 Task: For heading Arial black with underline.  font size for heading18,  'Change the font style of data to'Calibri.  and font size to 9,  Change the alignment of both headline & data to Align center.  In the sheet  analysisSalesByCountry
Action: Mouse moved to (333, 651)
Screenshot: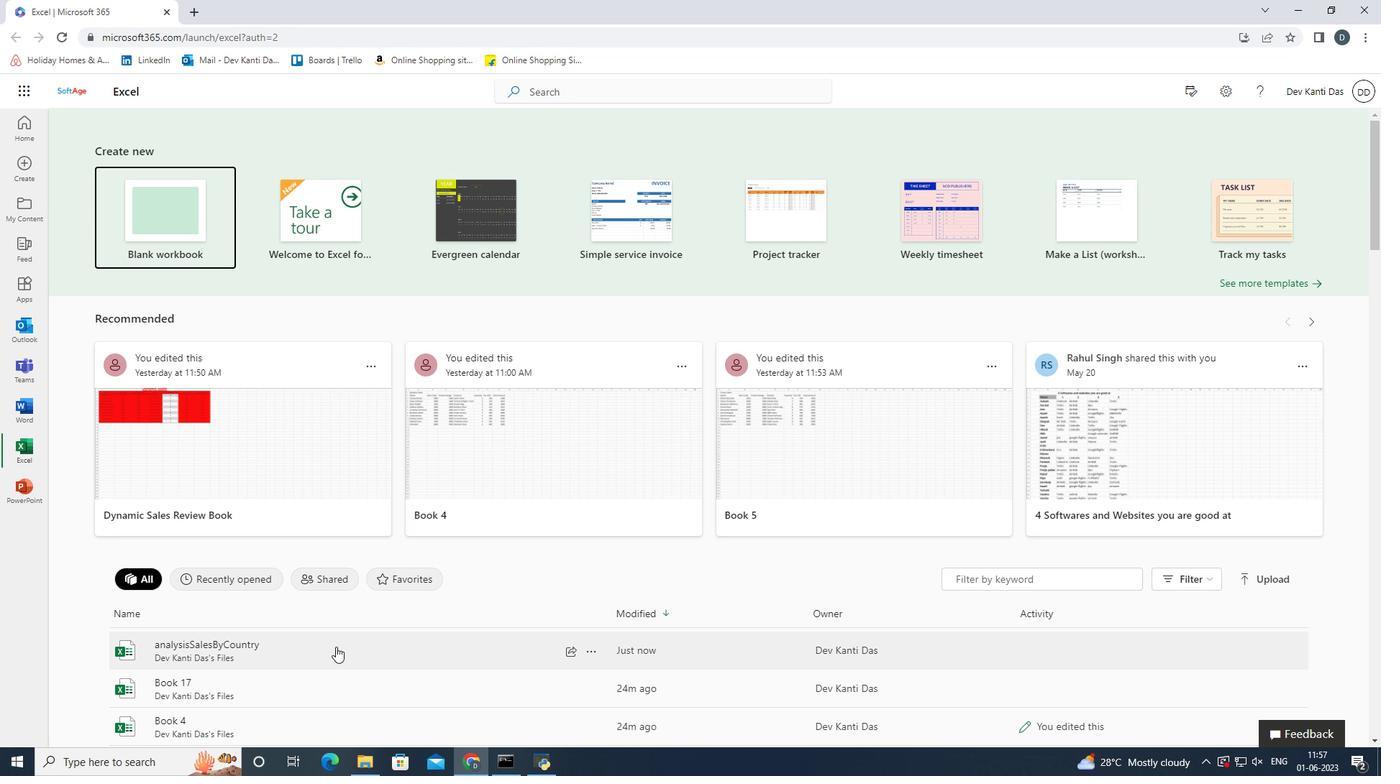 
Action: Mouse pressed left at (333, 651)
Screenshot: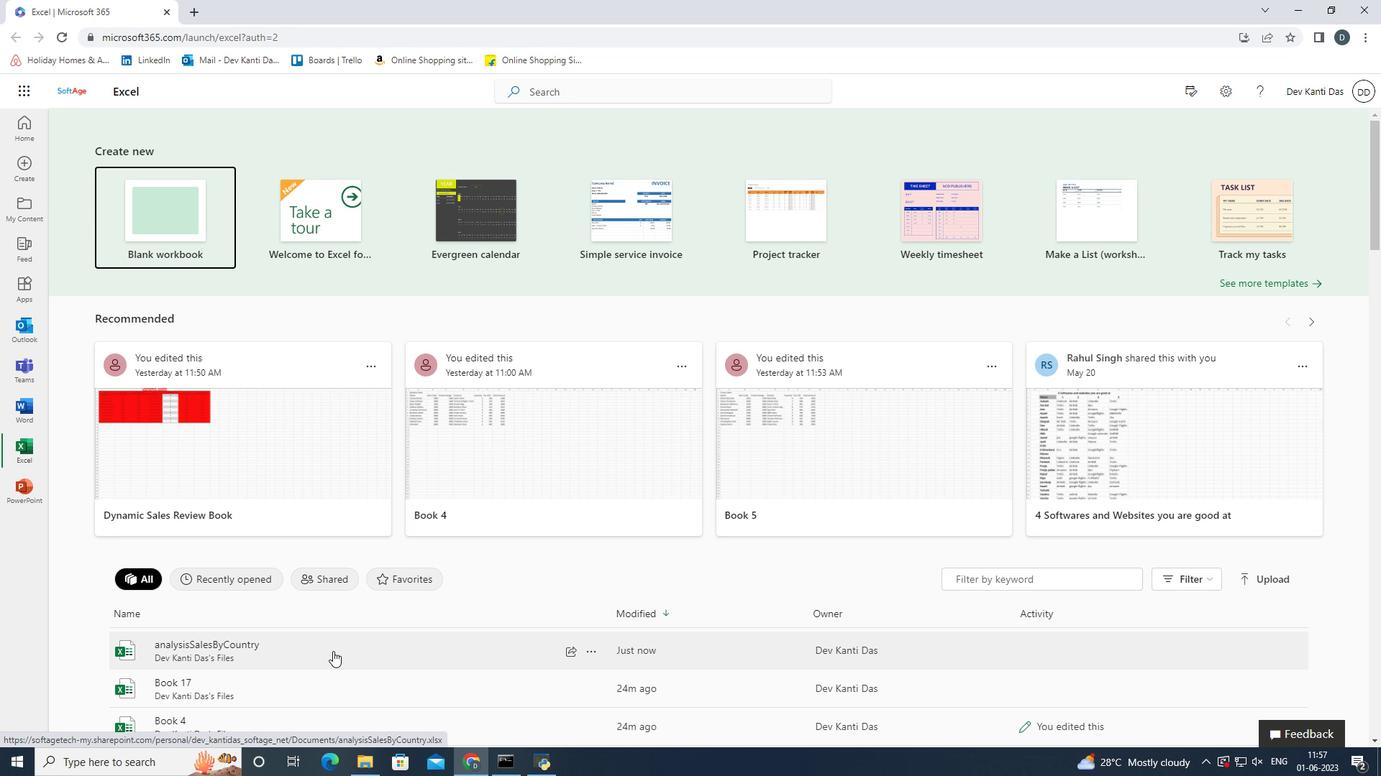 
Action: Mouse moved to (68, 245)
Screenshot: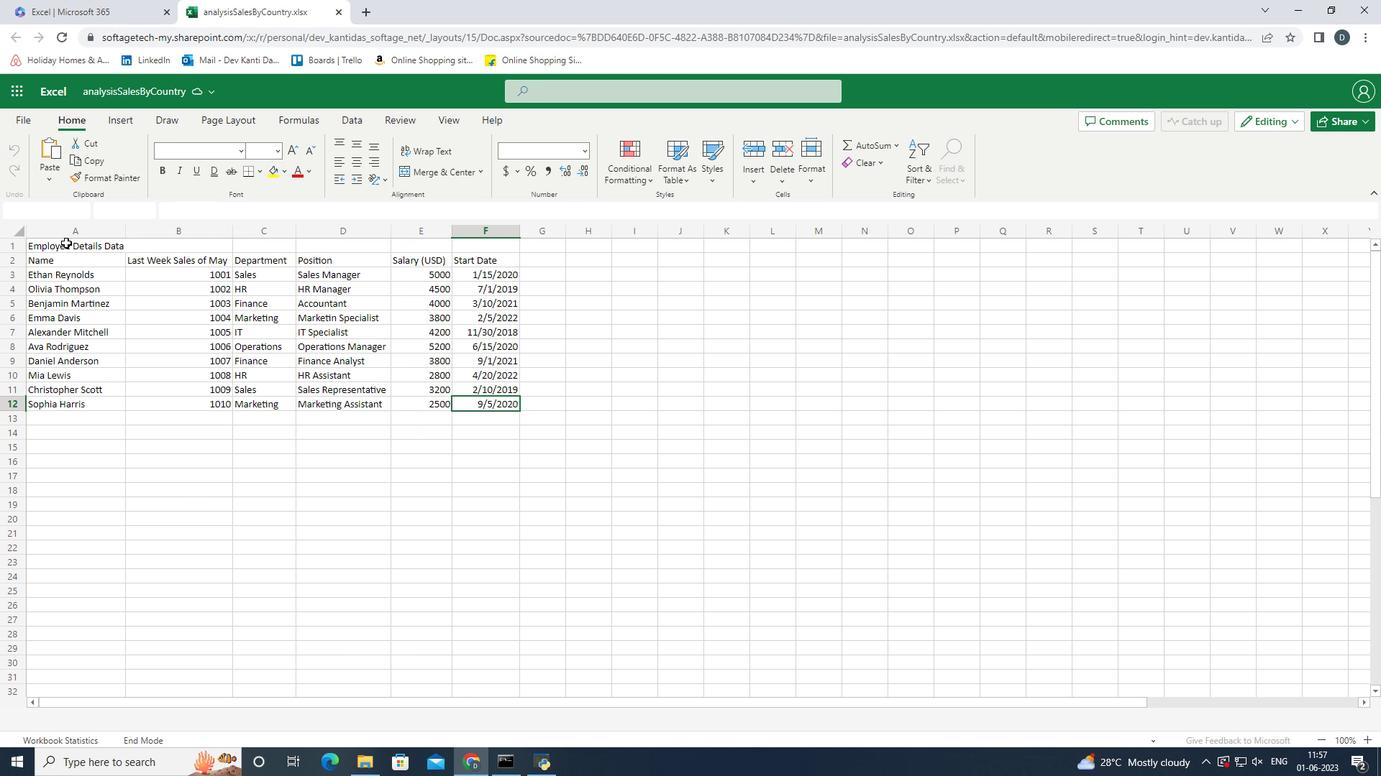 
Action: Mouse pressed left at (68, 245)
Screenshot: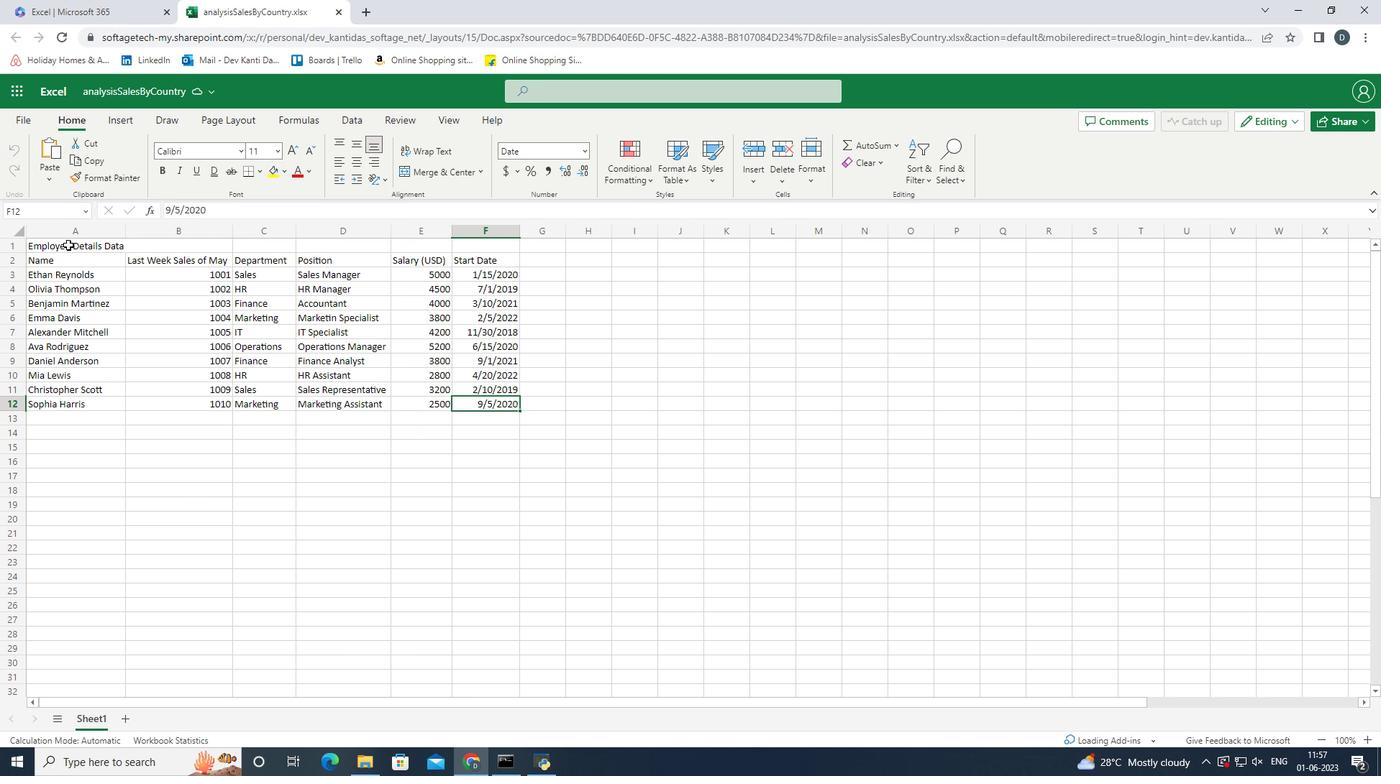 
Action: Mouse moved to (240, 156)
Screenshot: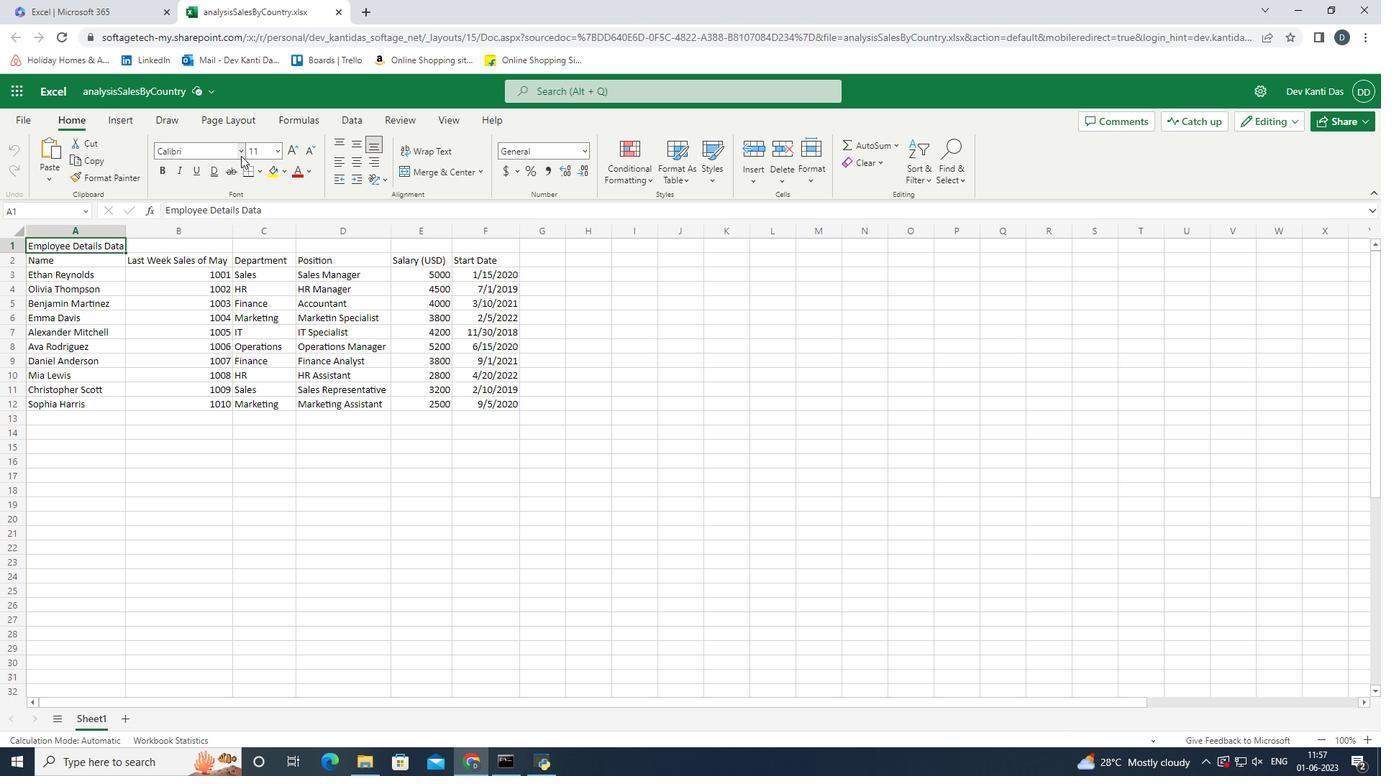 
Action: Mouse pressed left at (240, 156)
Screenshot: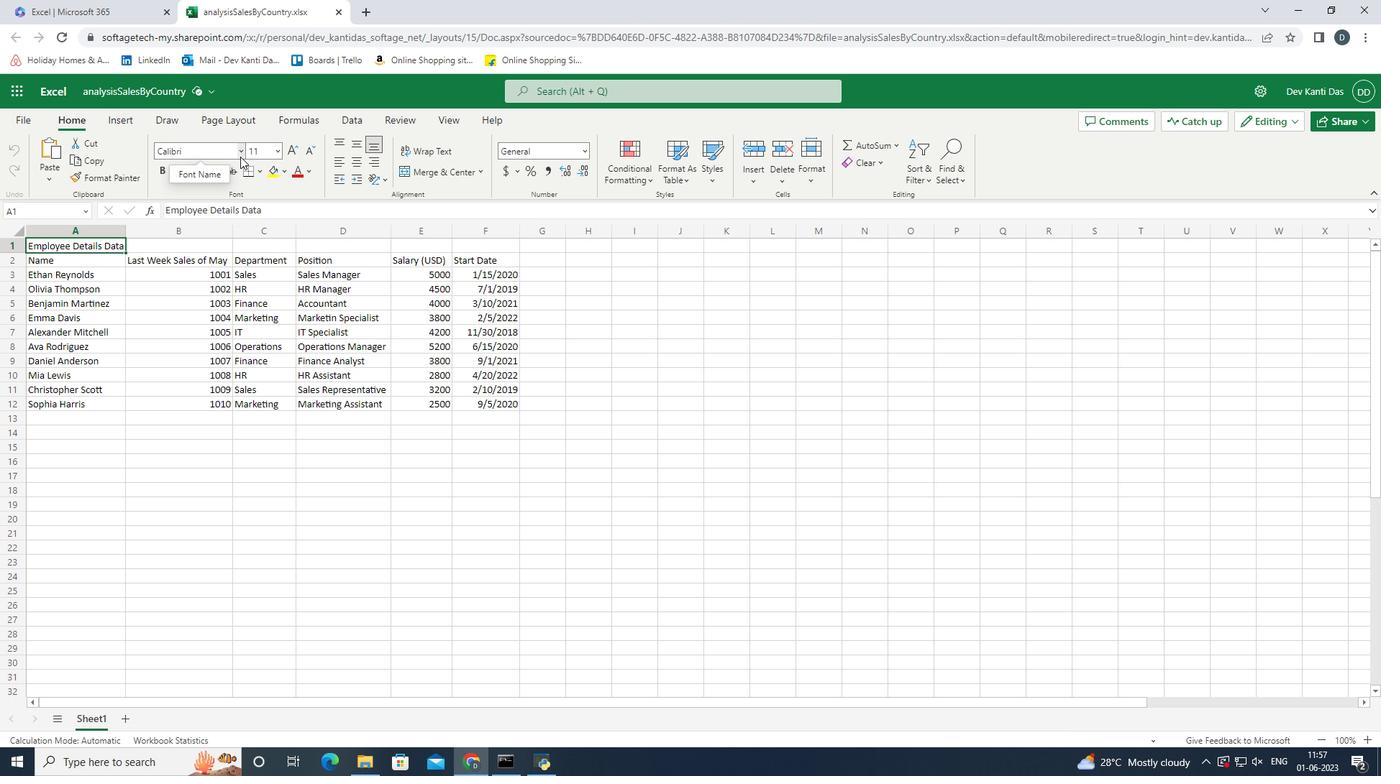 
Action: Mouse moved to (240, 186)
Screenshot: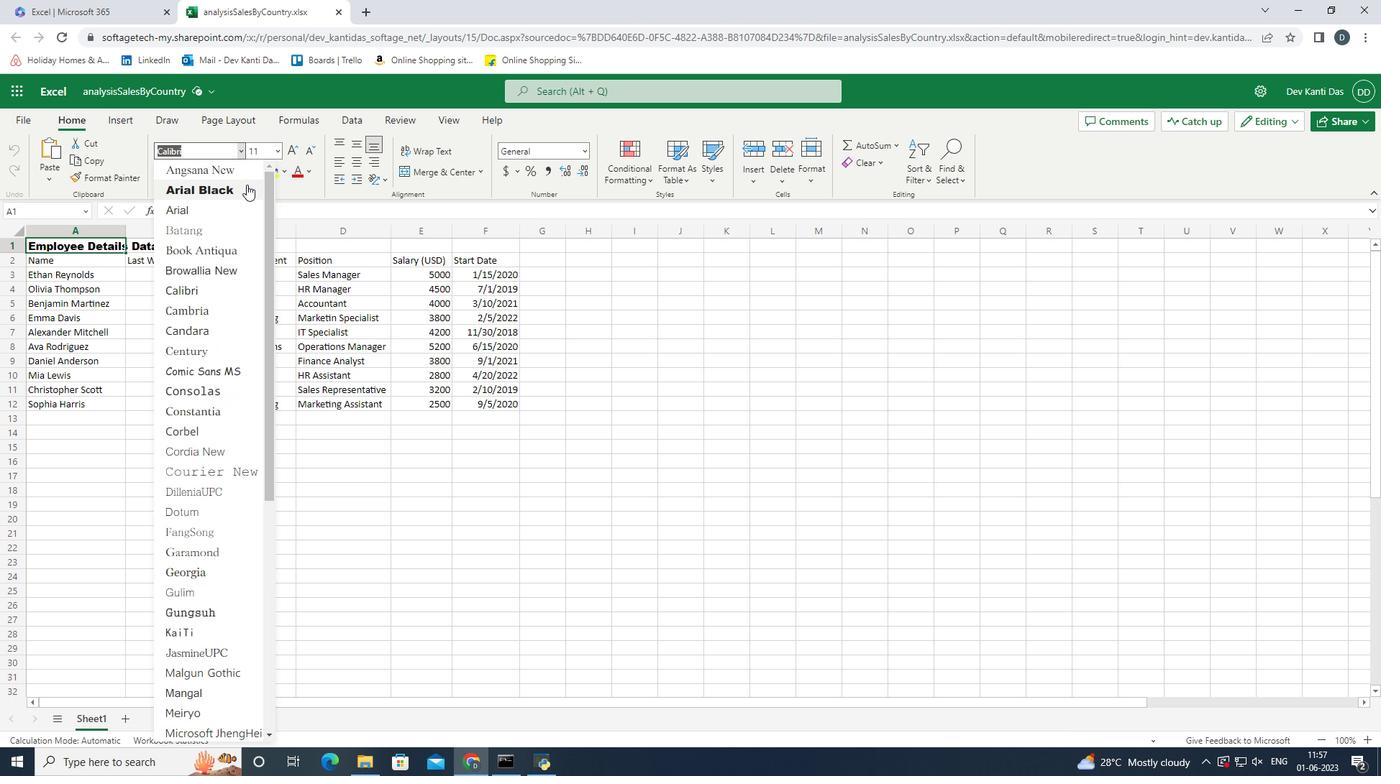 
Action: Mouse pressed left at (240, 186)
Screenshot: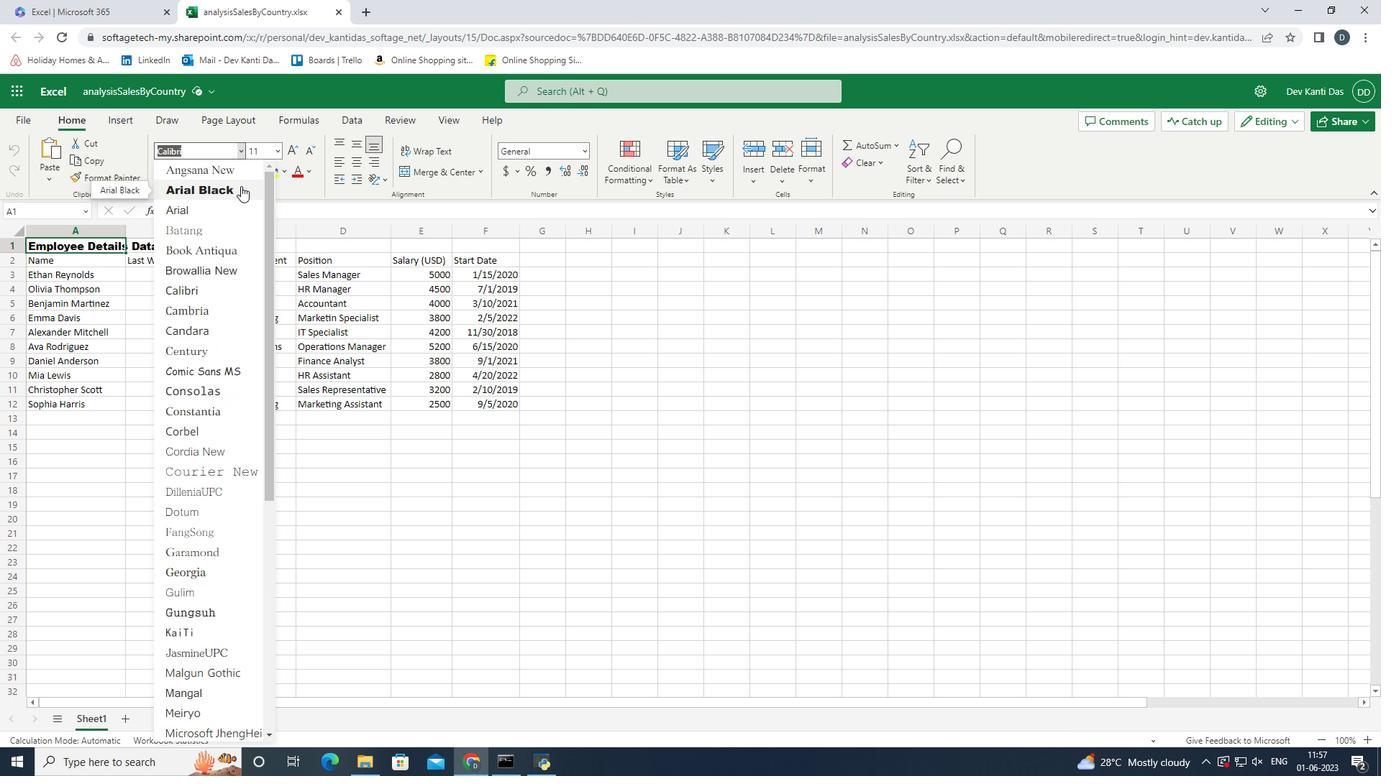 
Action: Mouse moved to (194, 170)
Screenshot: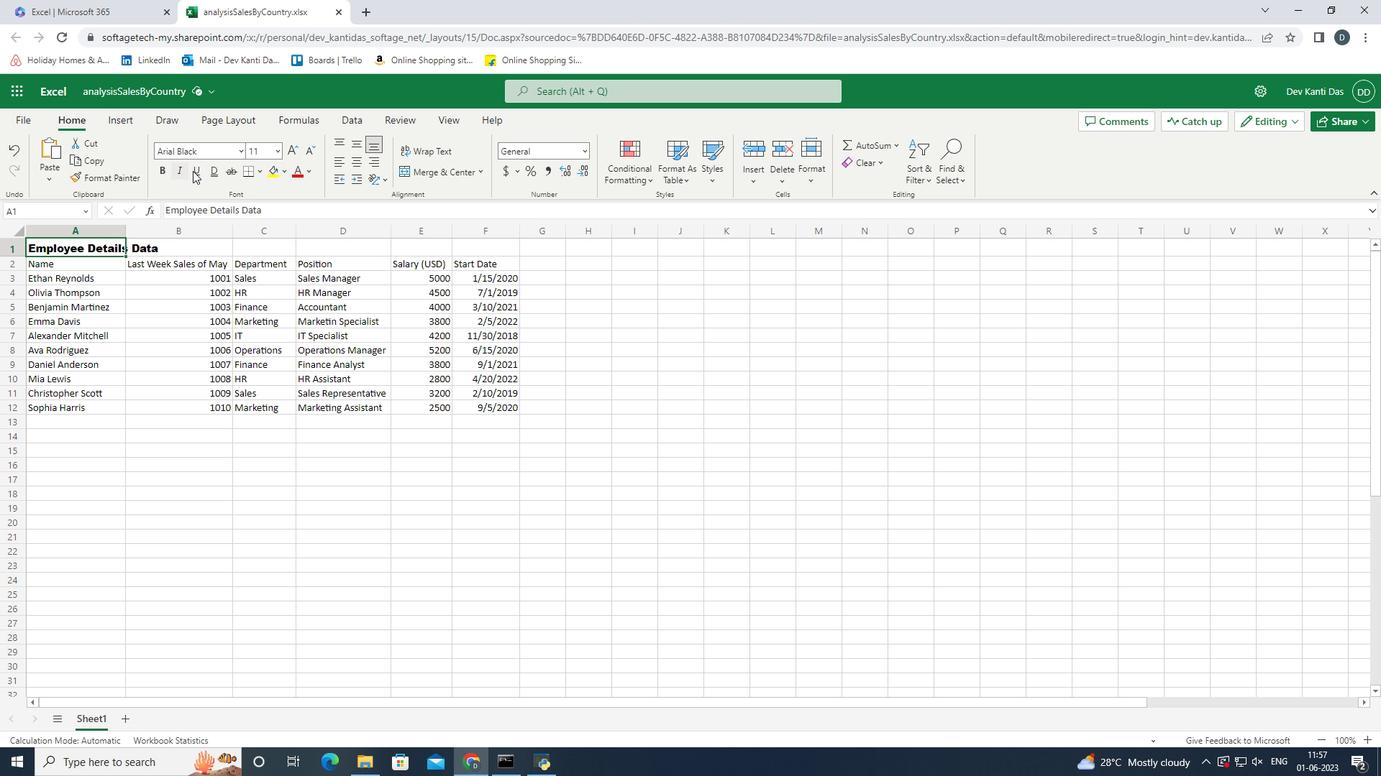 
Action: Mouse pressed left at (194, 170)
Screenshot: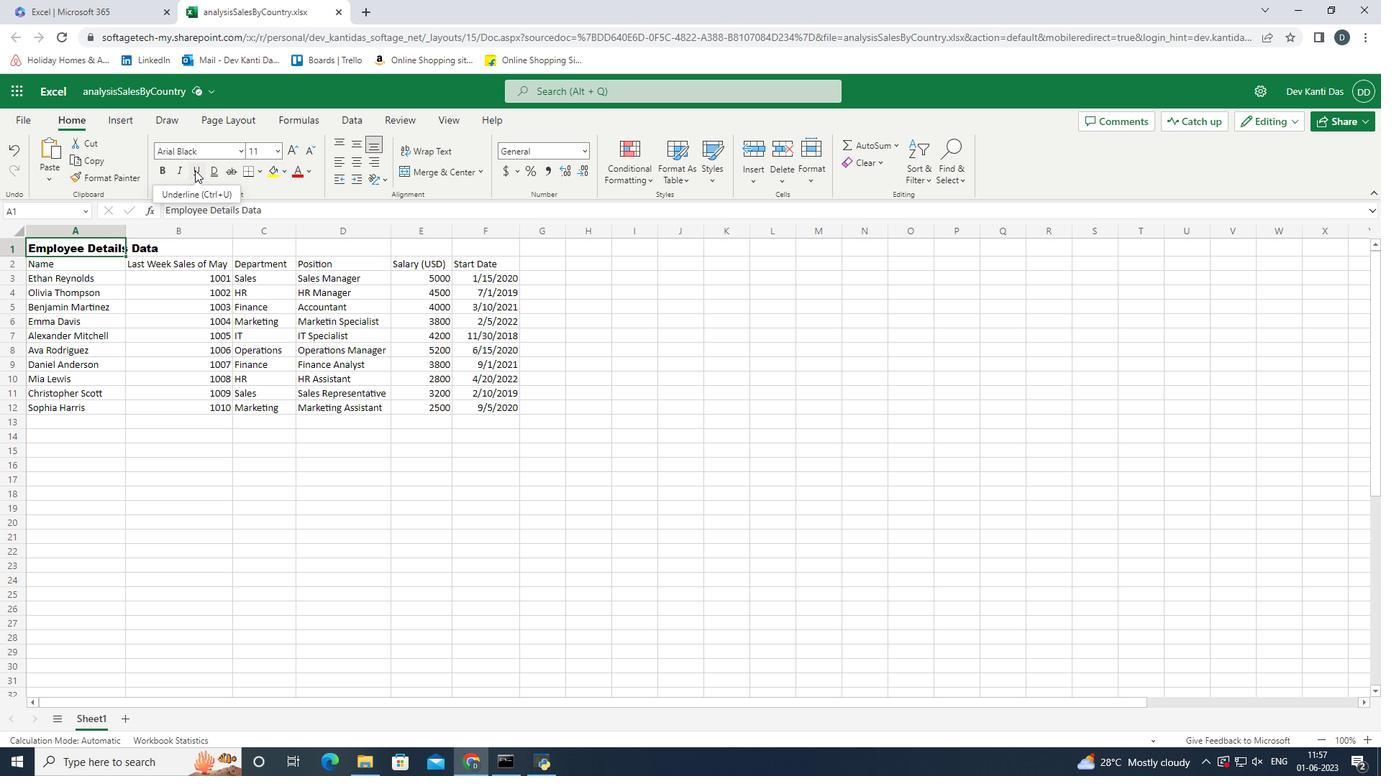 
Action: Mouse moved to (92, 248)
Screenshot: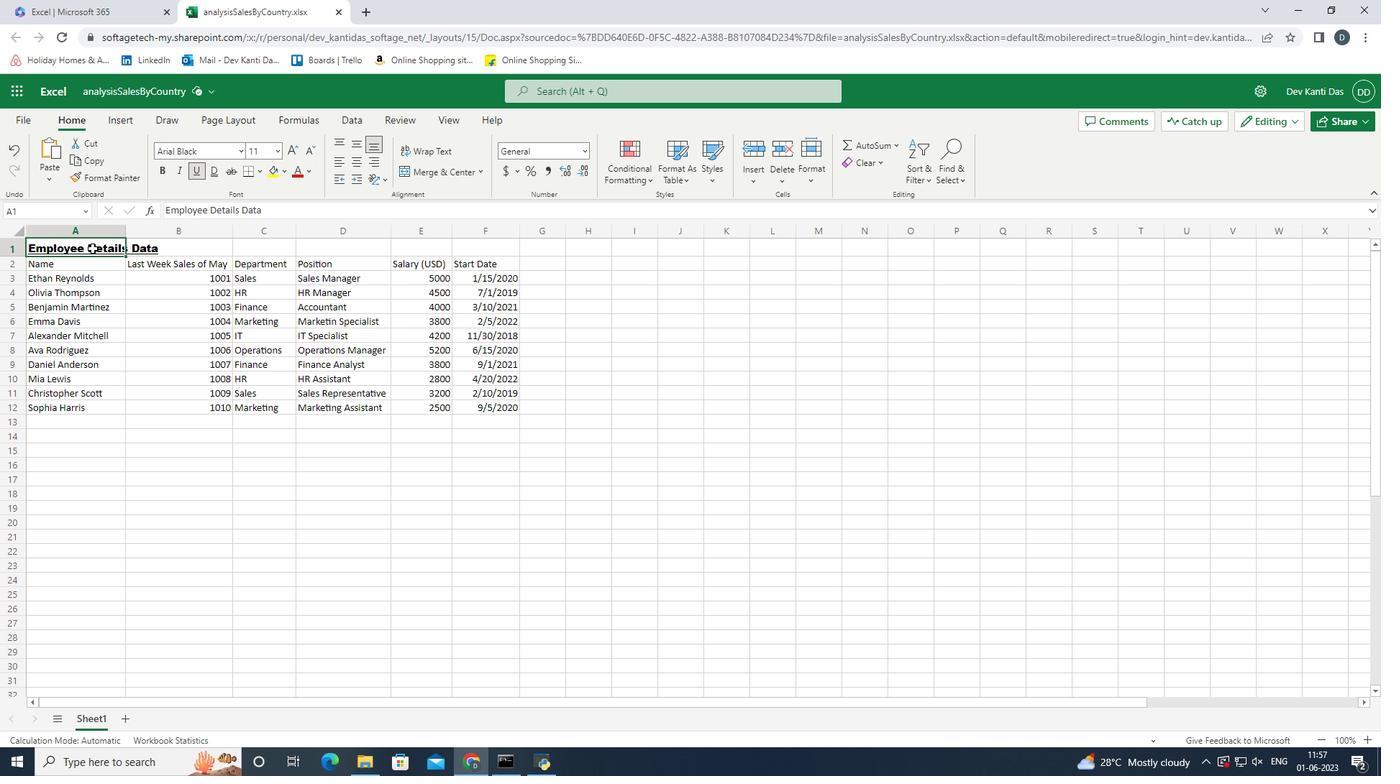 
Action: Mouse pressed left at (92, 248)
Screenshot: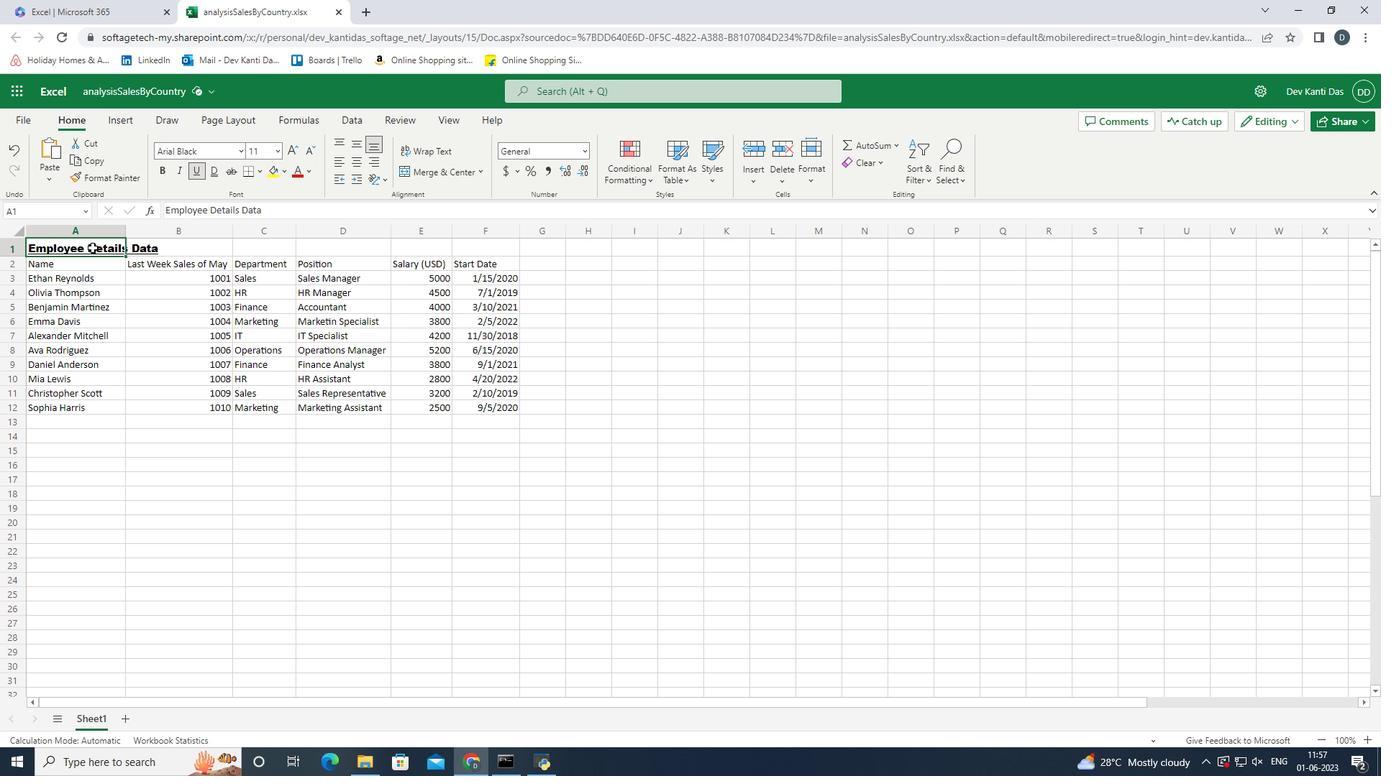 
Action: Mouse moved to (479, 171)
Screenshot: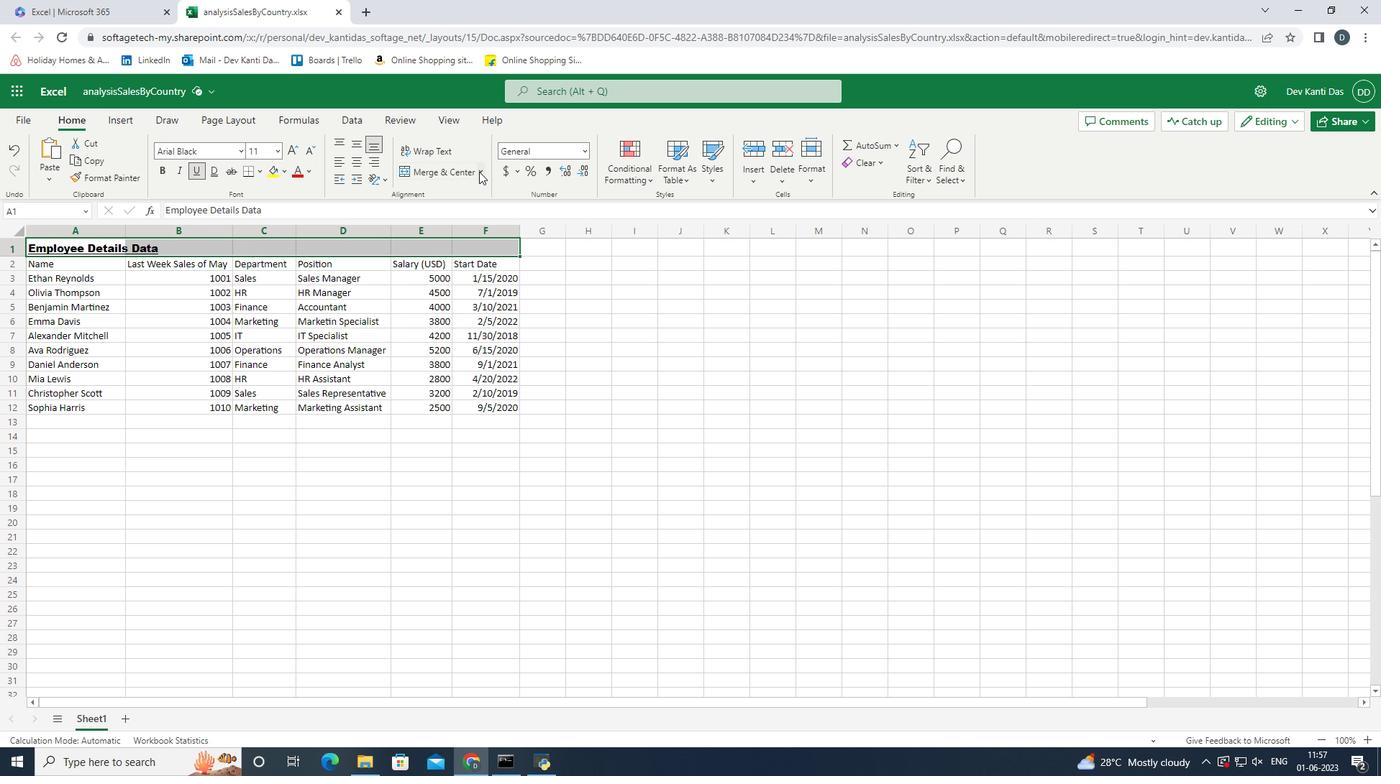 
Action: Mouse pressed left at (479, 171)
Screenshot: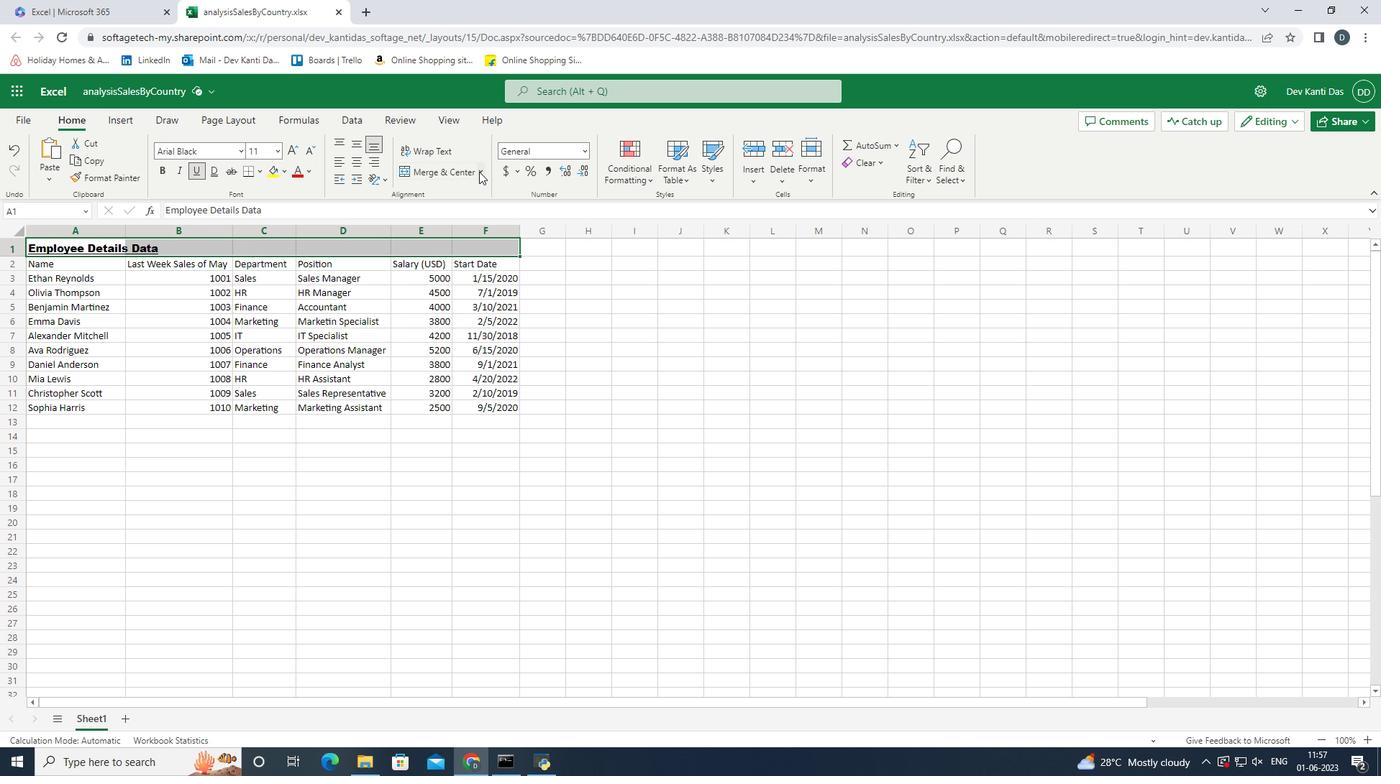 
Action: Mouse moved to (468, 248)
Screenshot: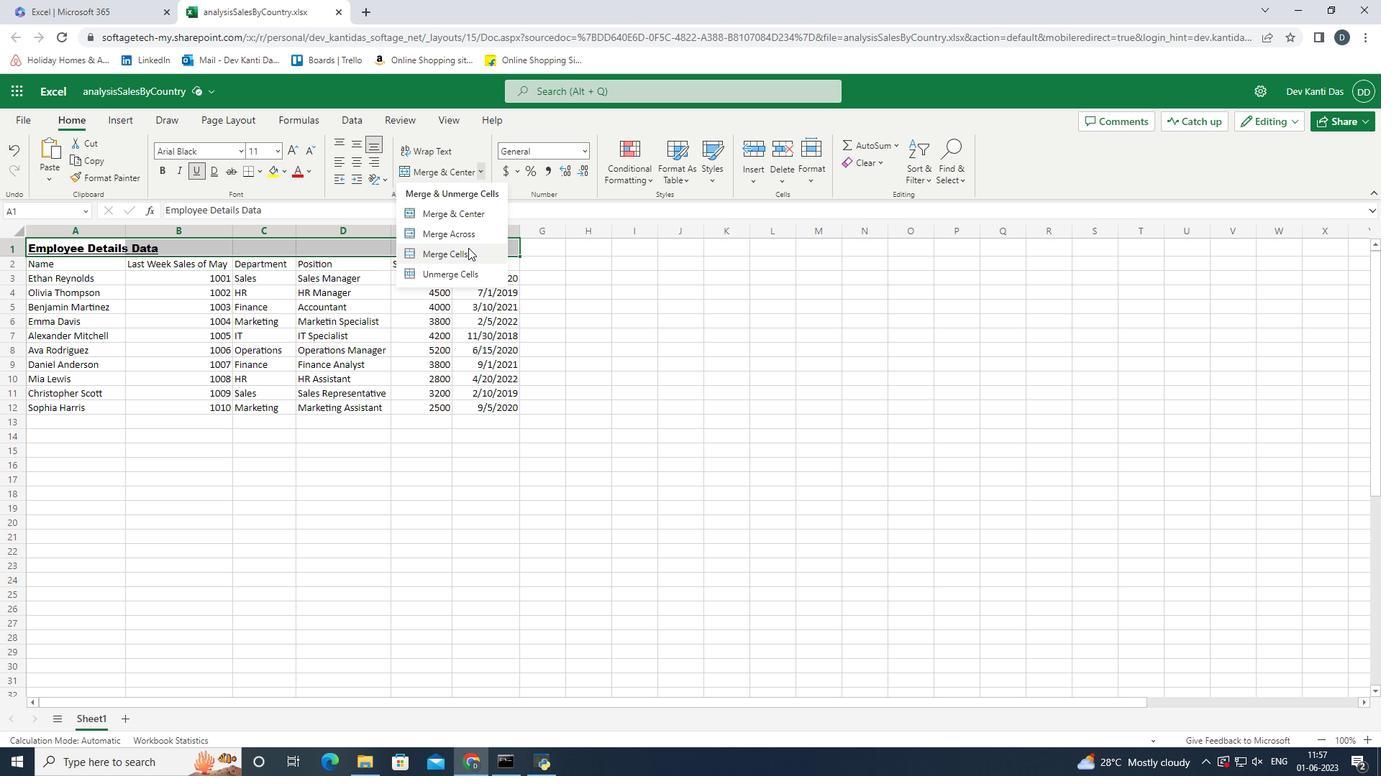 
Action: Mouse pressed left at (468, 248)
Screenshot: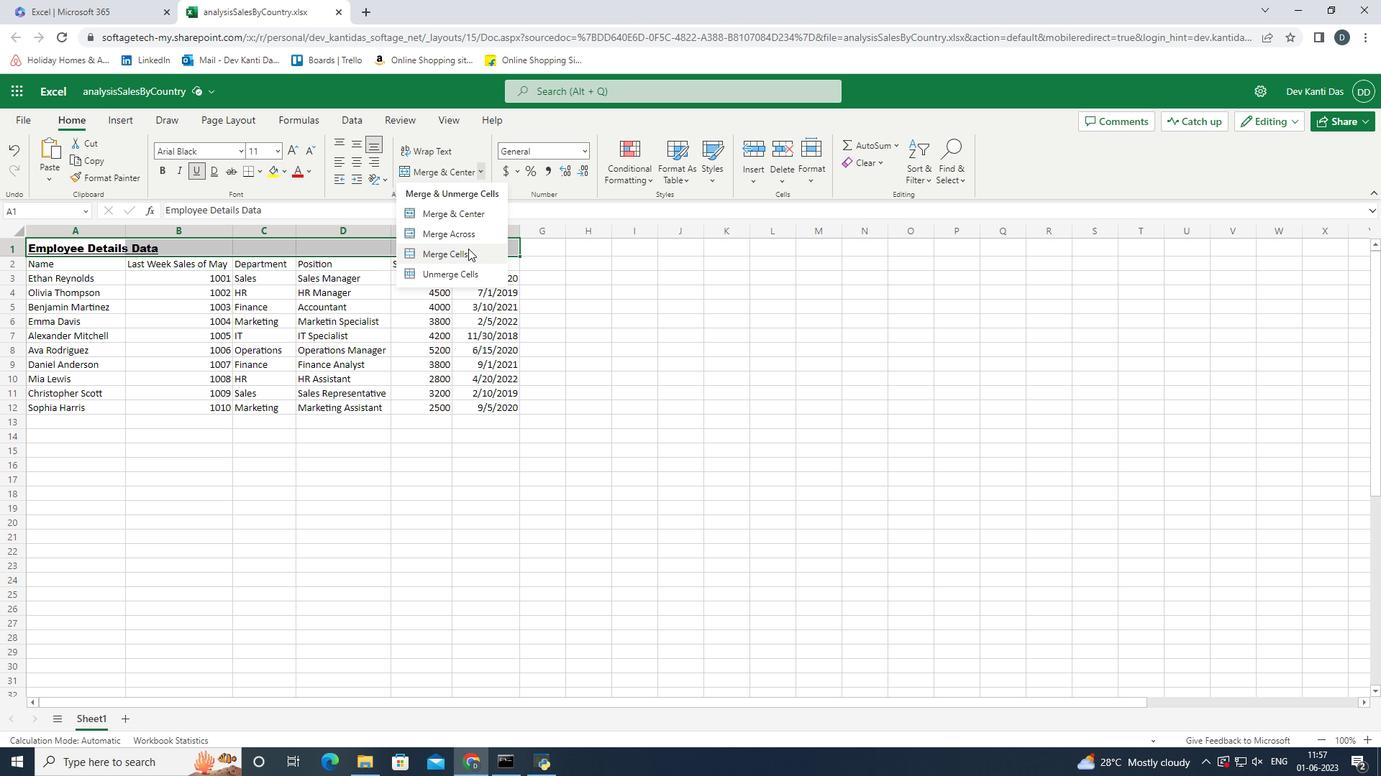 
Action: Mouse moved to (78, 262)
Screenshot: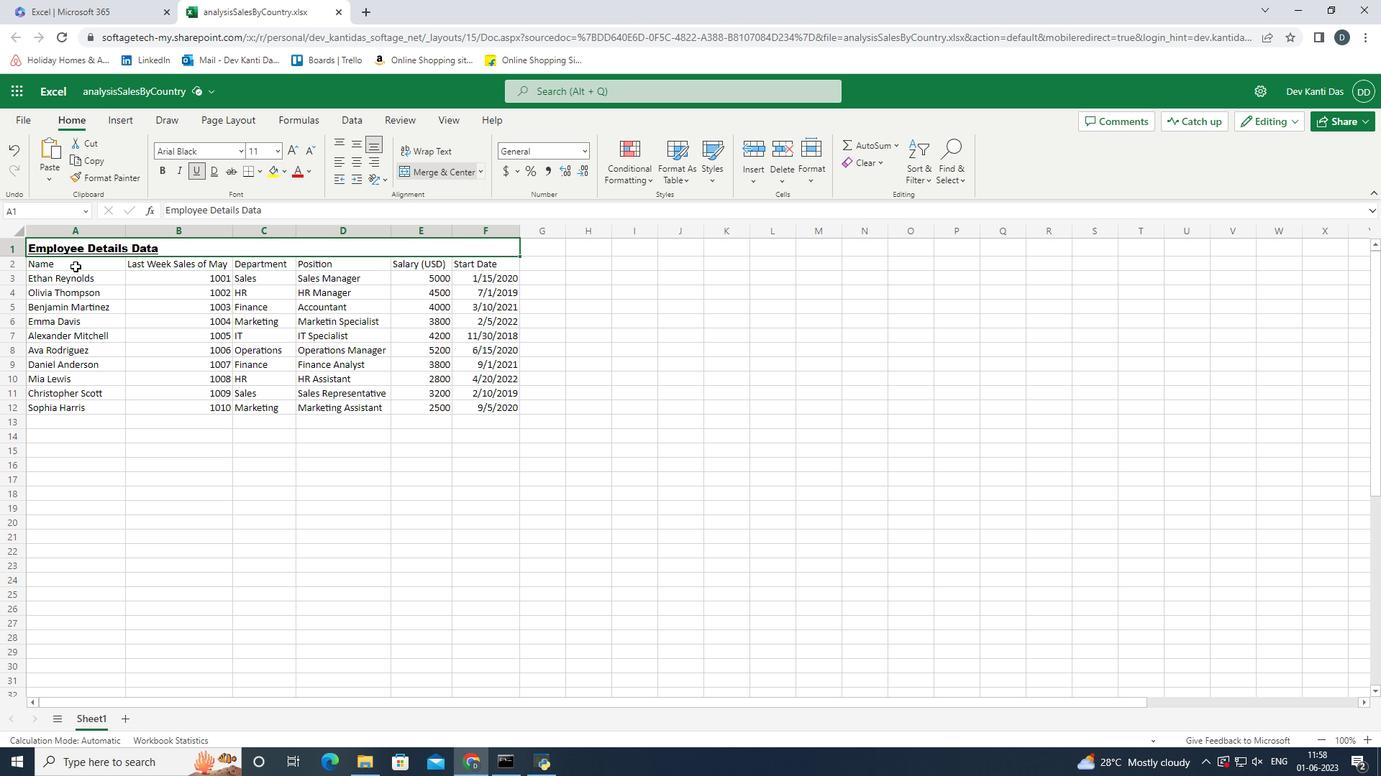
Action: Mouse pressed left at (78, 262)
Screenshot: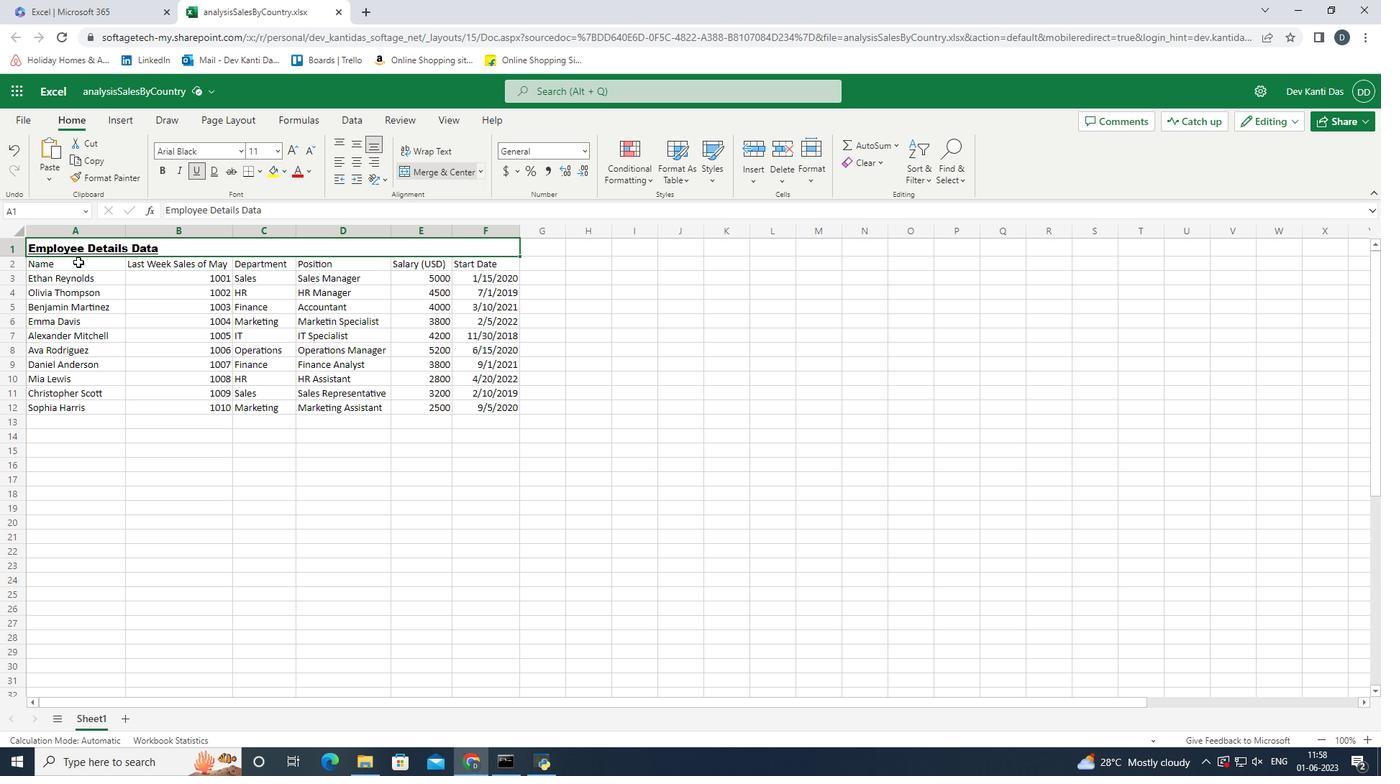 
Action: Mouse pressed left at (78, 262)
Screenshot: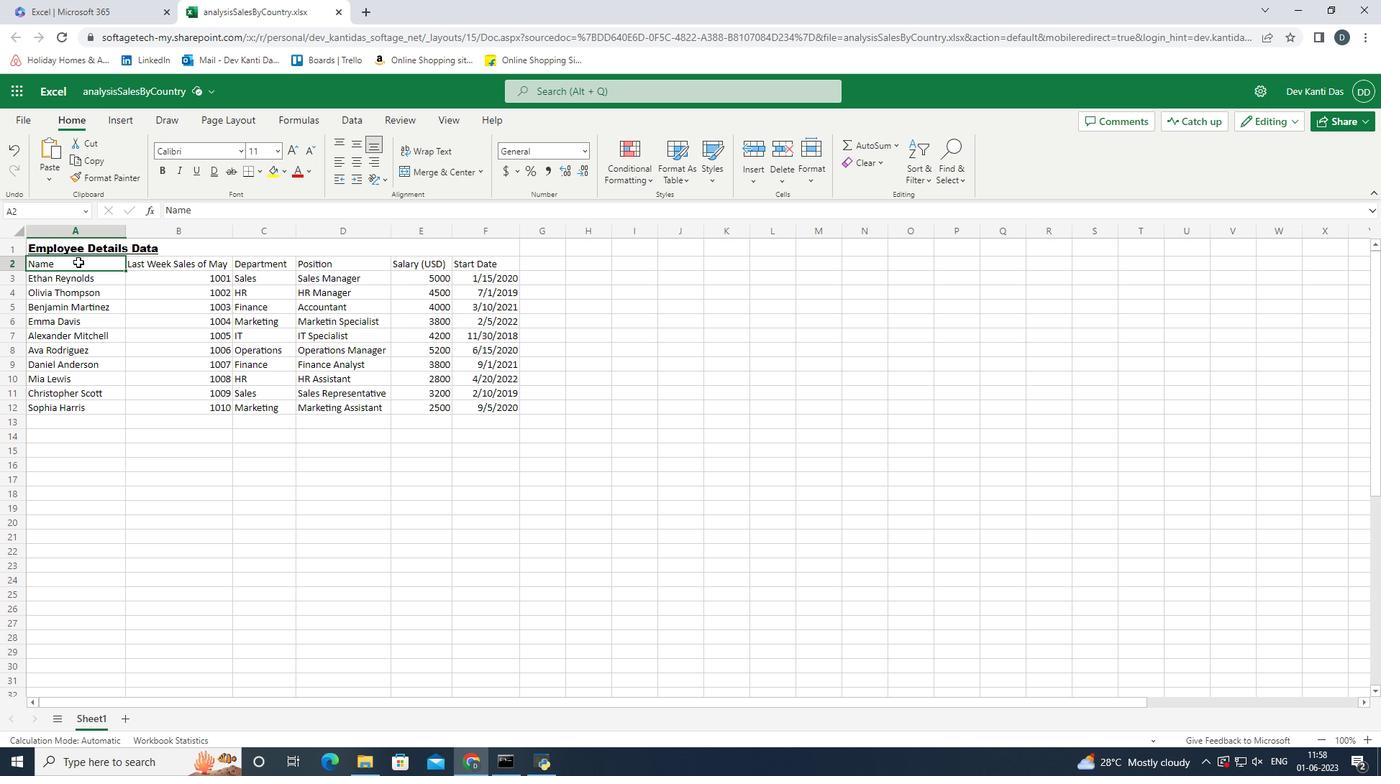 
Action: Mouse moved to (183, 244)
Screenshot: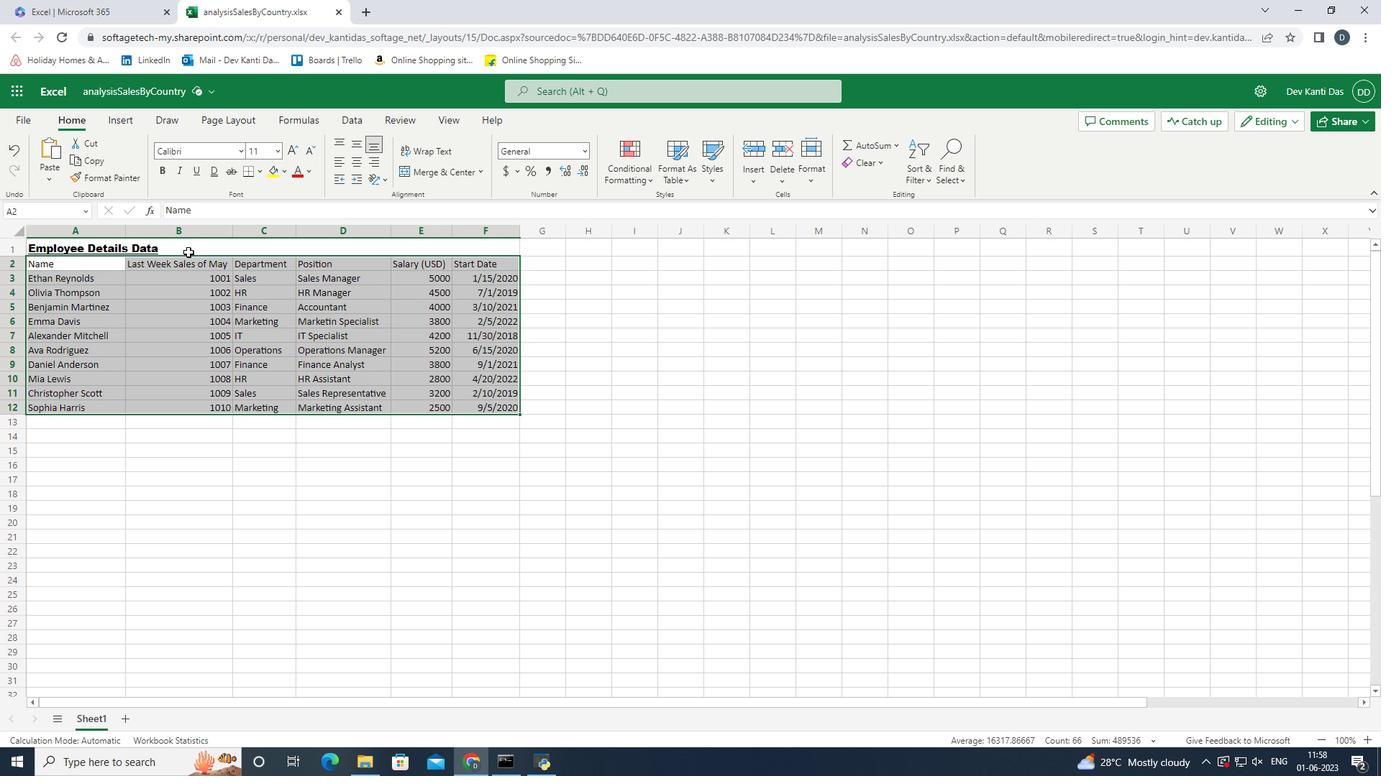 
Action: Mouse pressed left at (183, 244)
Screenshot: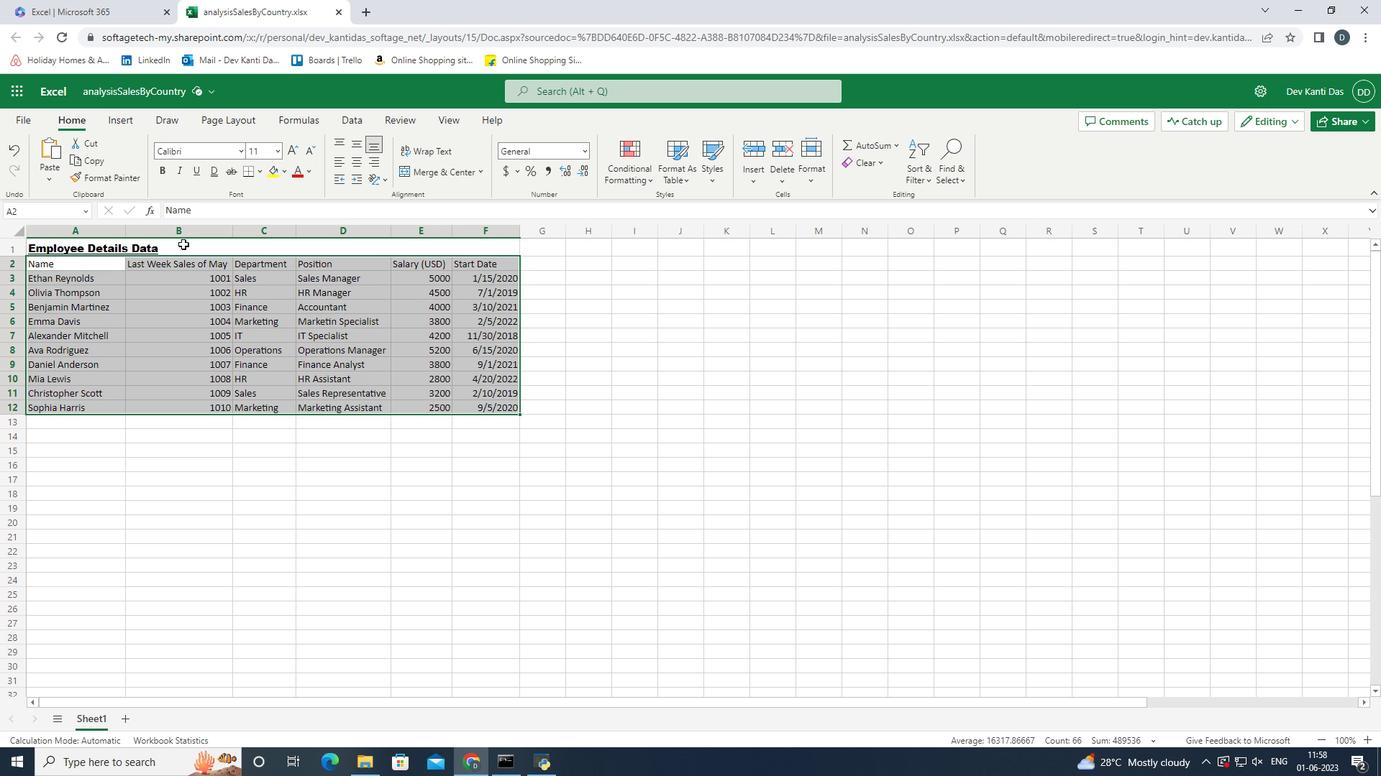 
Action: Mouse moved to (275, 145)
Screenshot: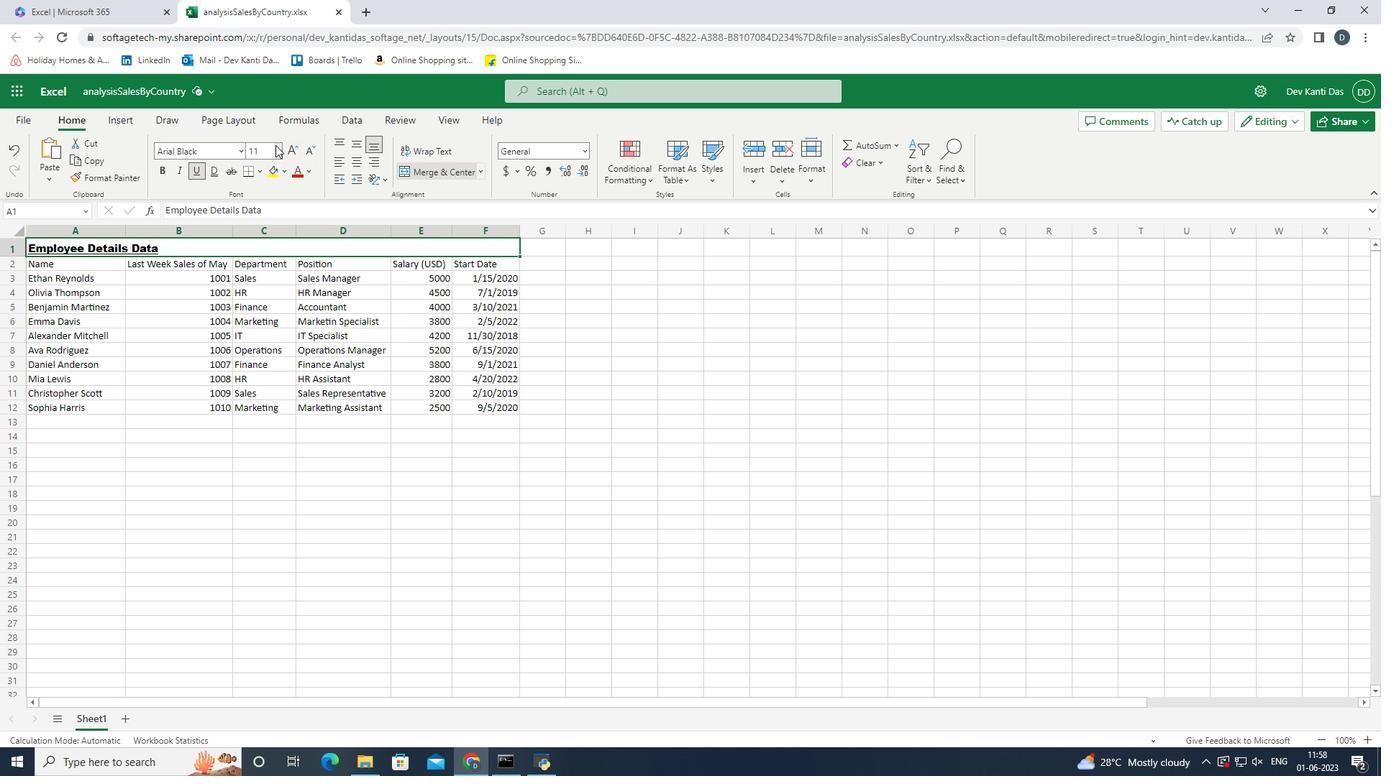 
Action: Mouse pressed left at (275, 145)
Screenshot: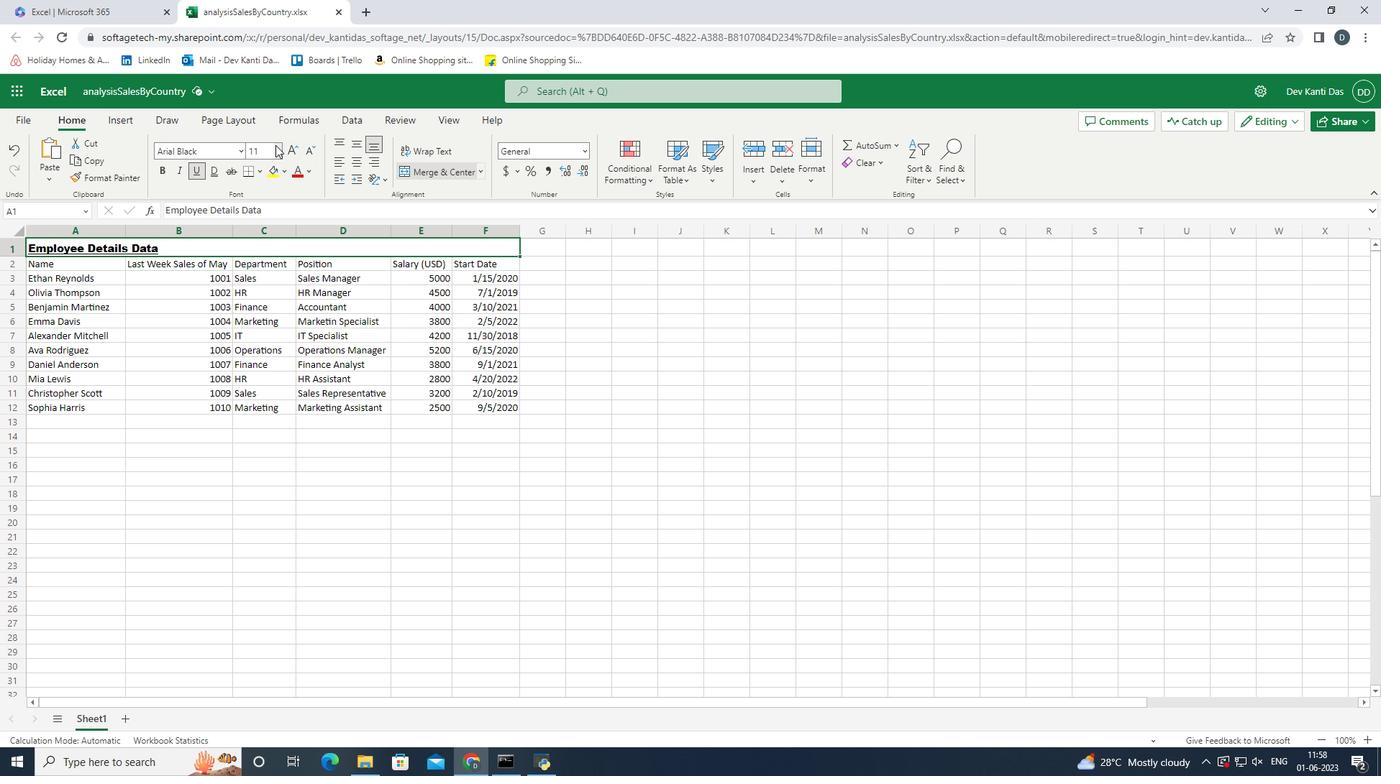 
Action: Mouse moved to (266, 310)
Screenshot: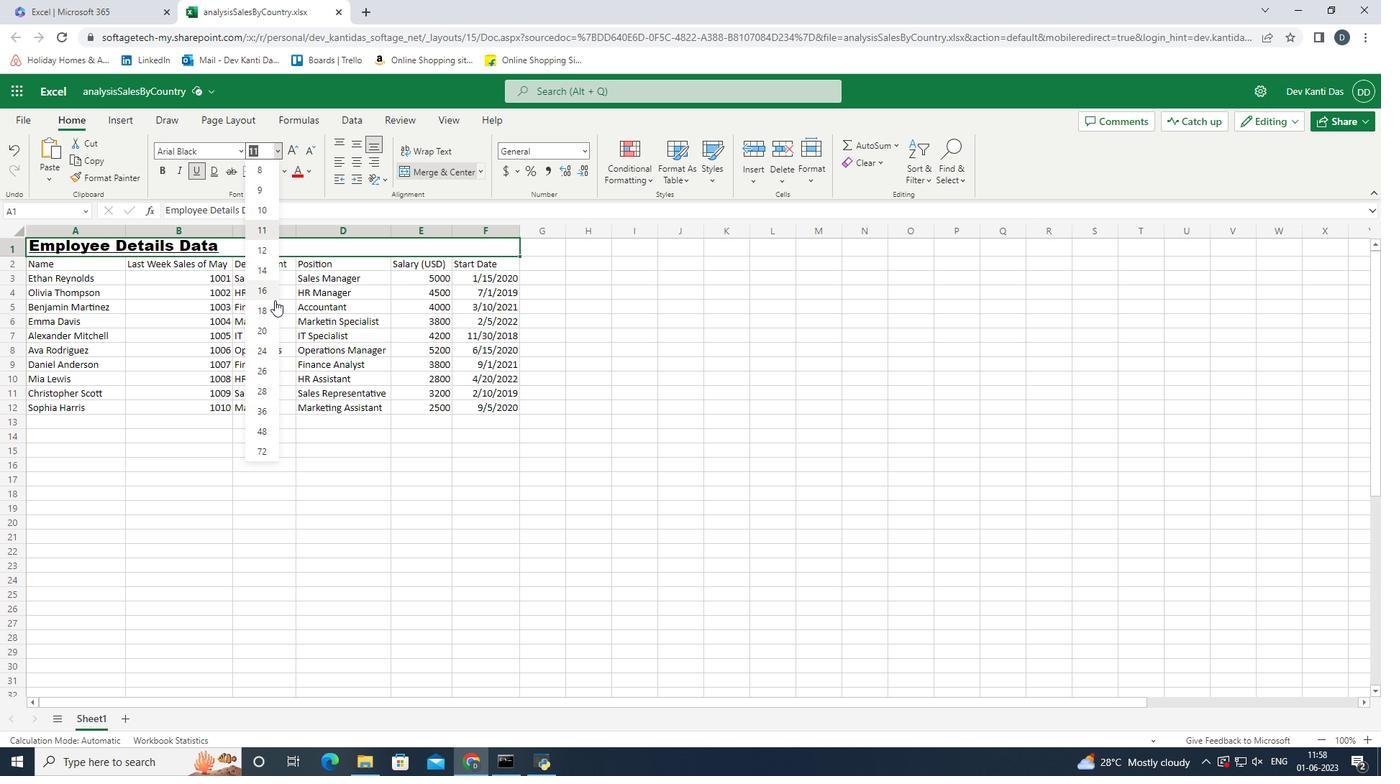 
Action: Mouse pressed left at (266, 310)
Screenshot: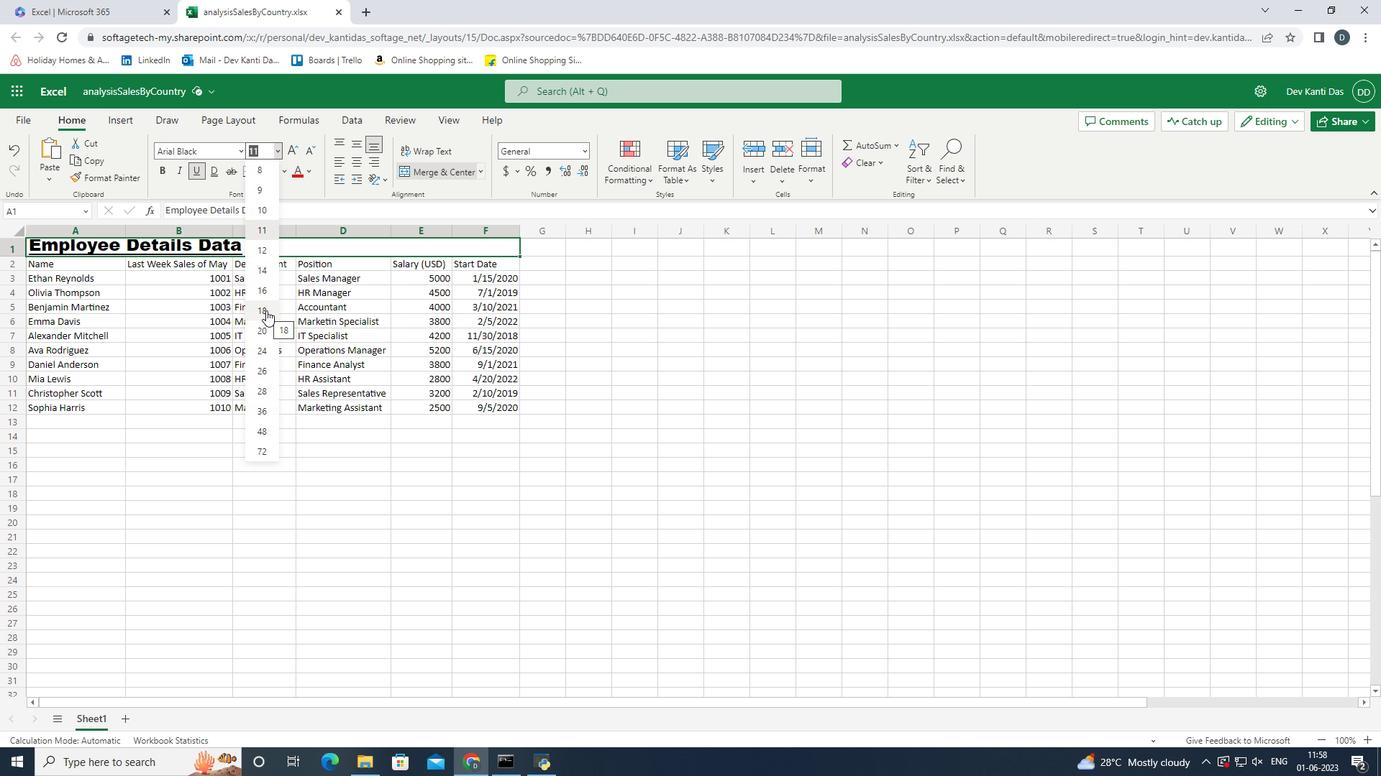 
Action: Mouse moved to (81, 268)
Screenshot: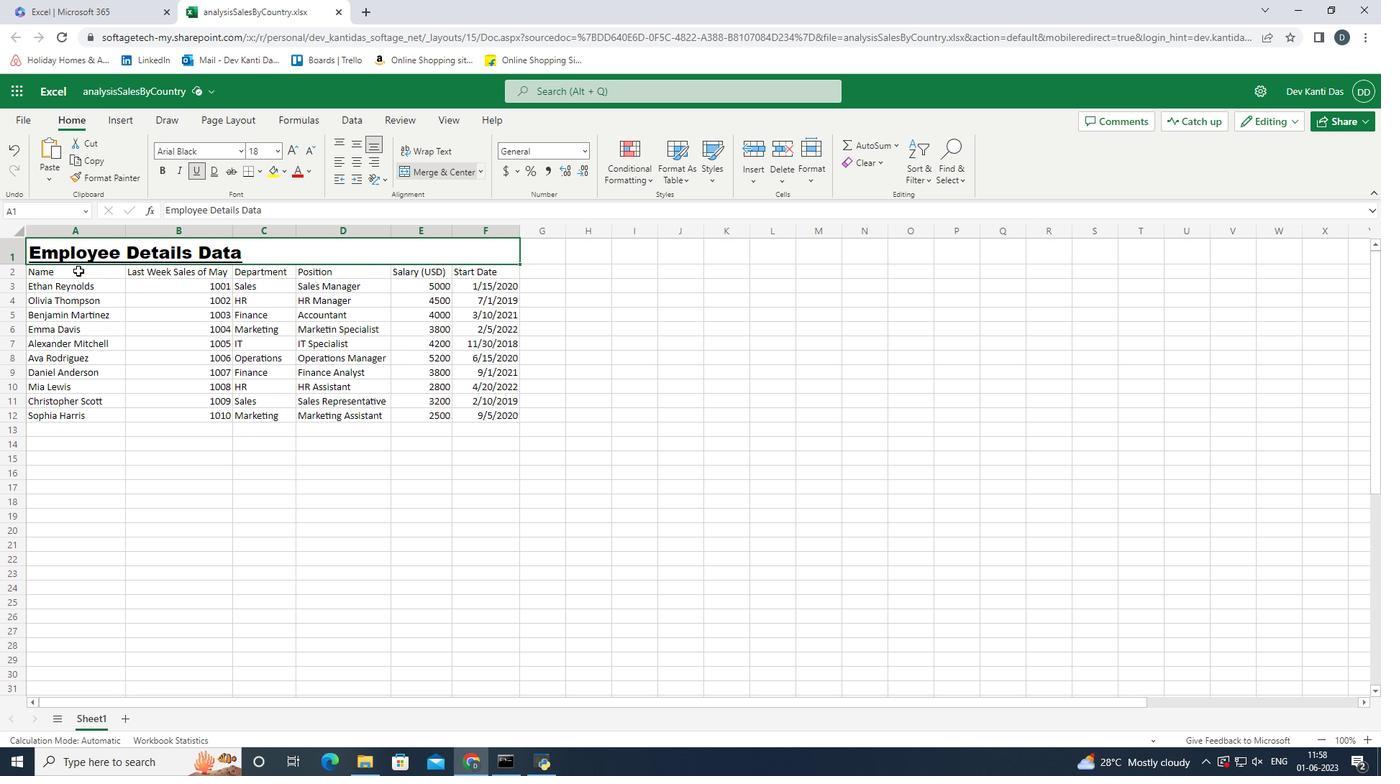 
Action: Mouse pressed left at (81, 268)
Screenshot: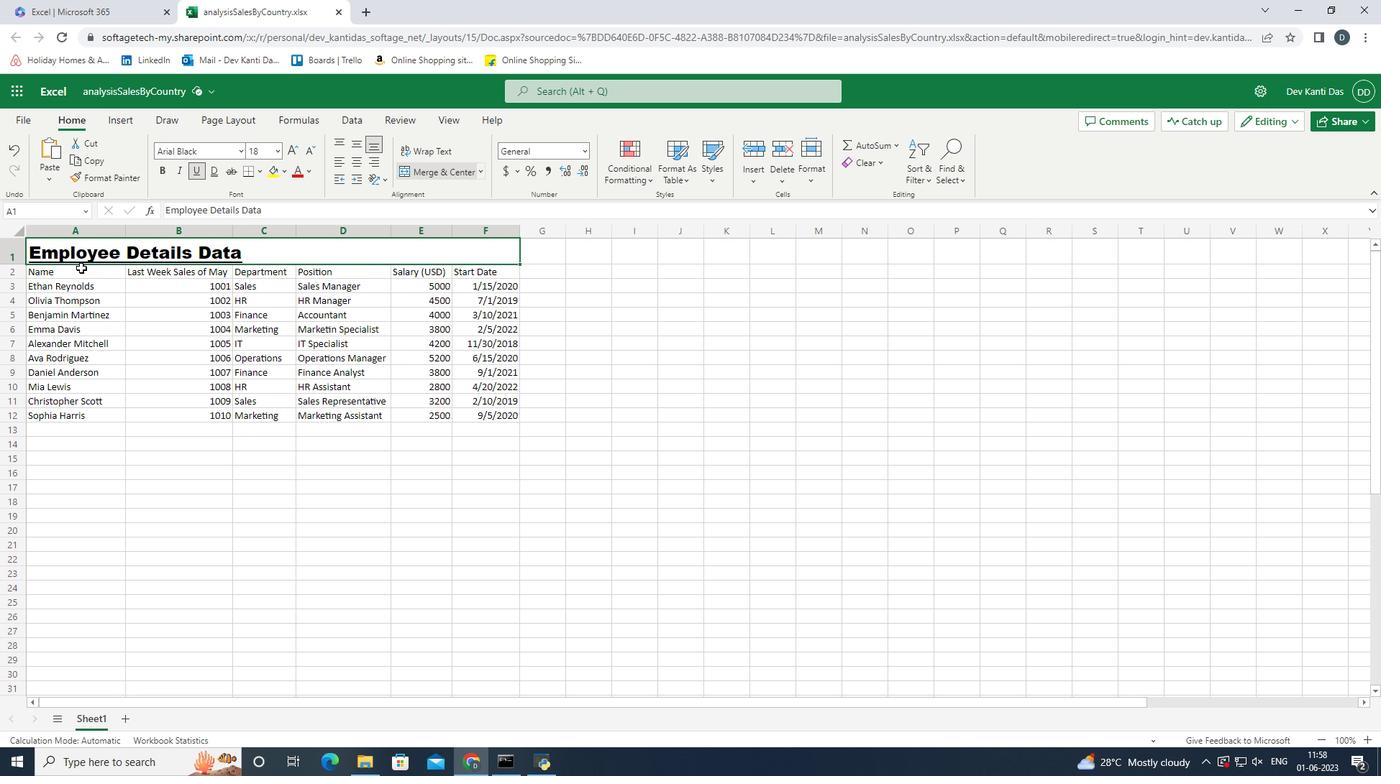 
Action: Mouse moved to (91, 271)
Screenshot: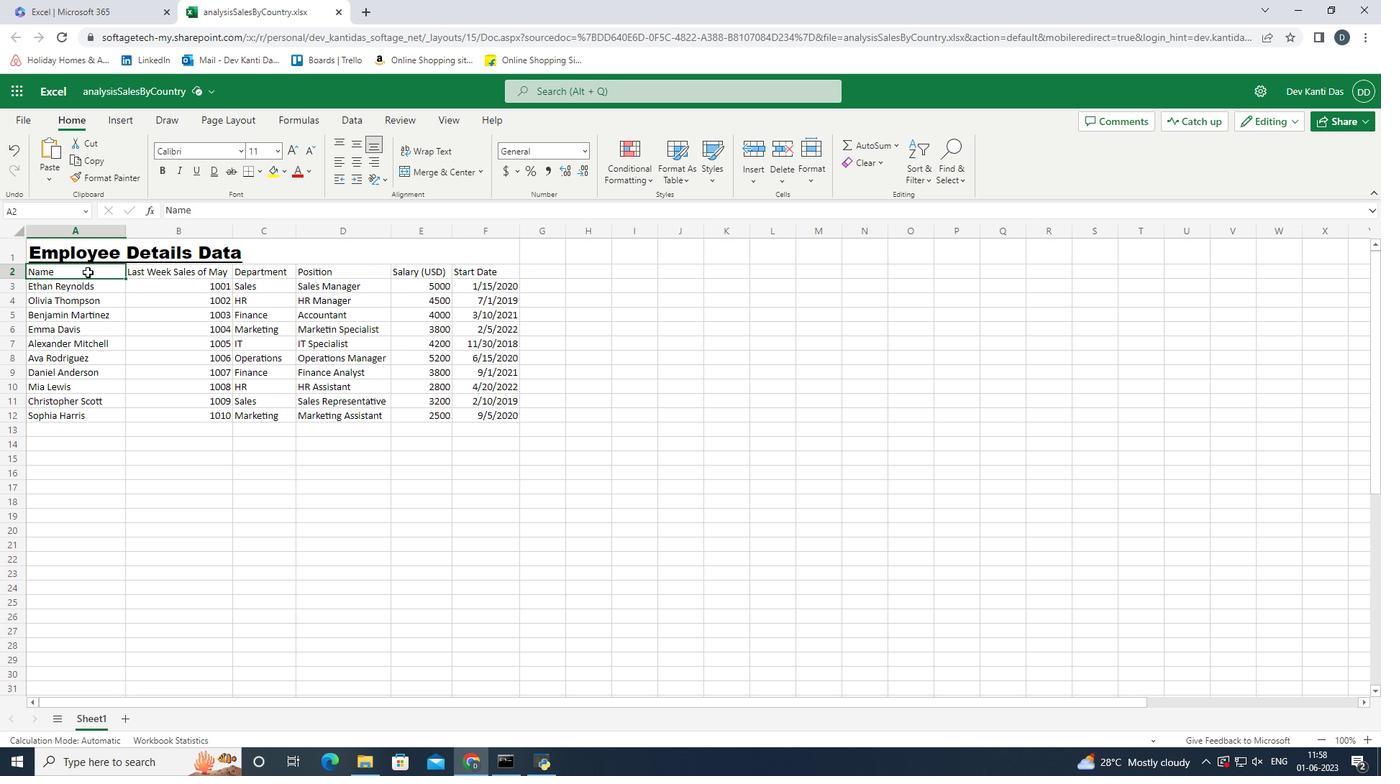 
Action: Mouse pressed left at (91, 271)
Screenshot: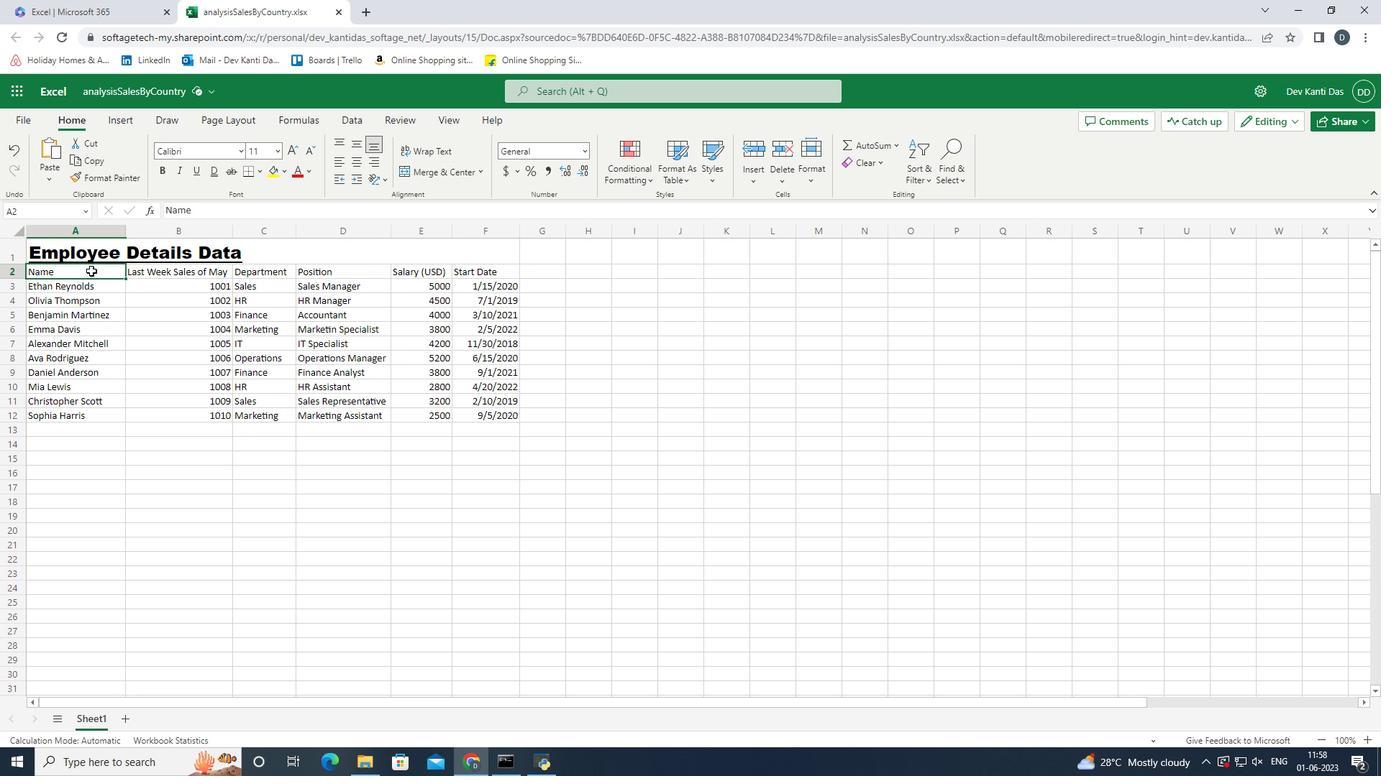 
Action: Mouse moved to (241, 149)
Screenshot: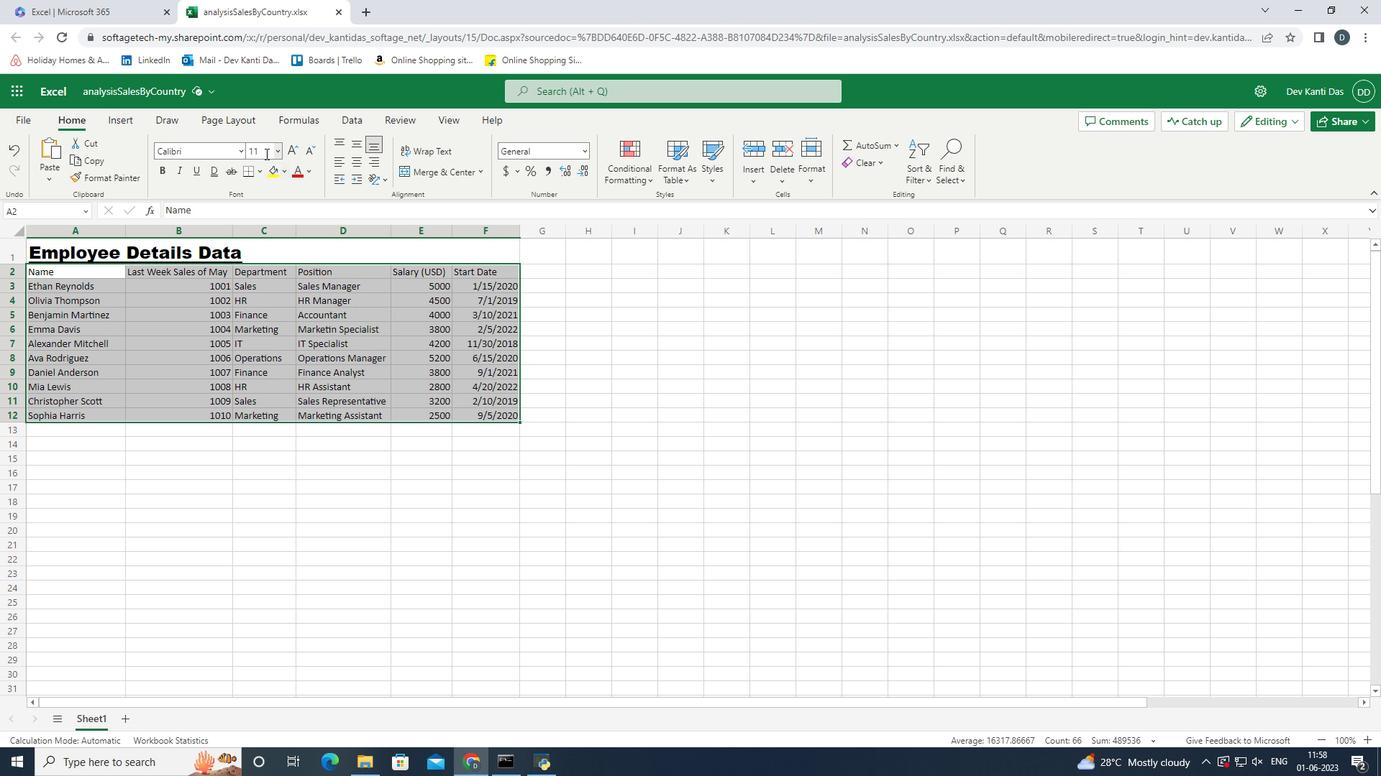 
Action: Mouse pressed left at (241, 149)
Screenshot: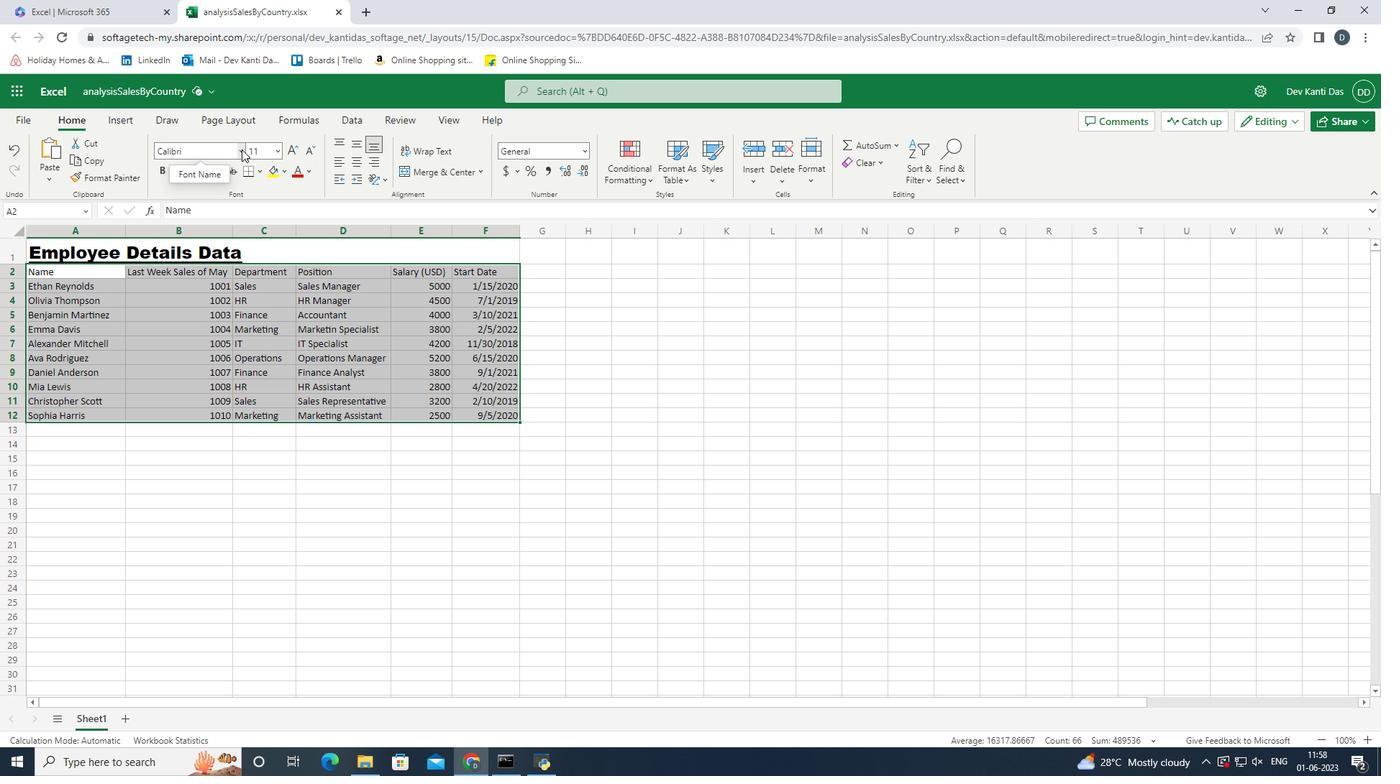 
Action: Mouse moved to (179, 294)
Screenshot: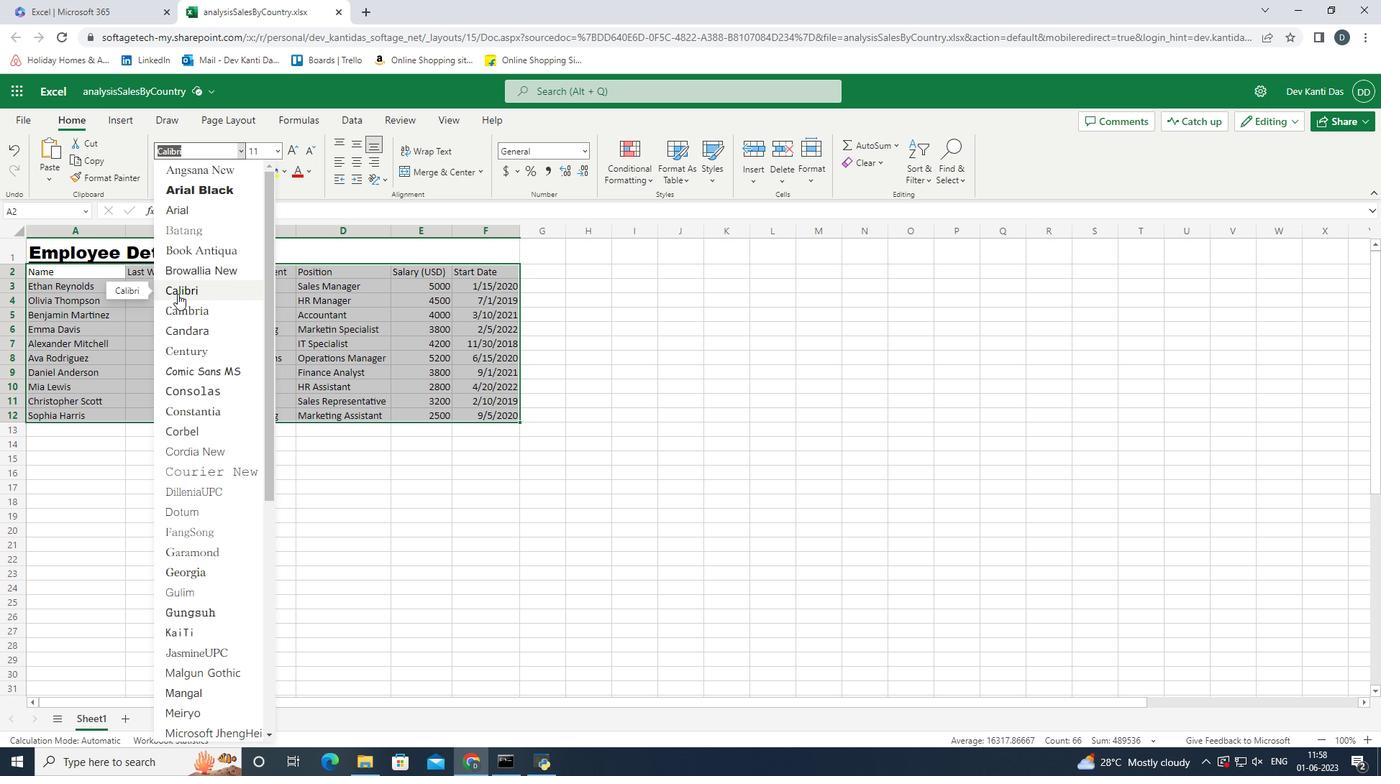
Action: Mouse pressed left at (179, 294)
Screenshot: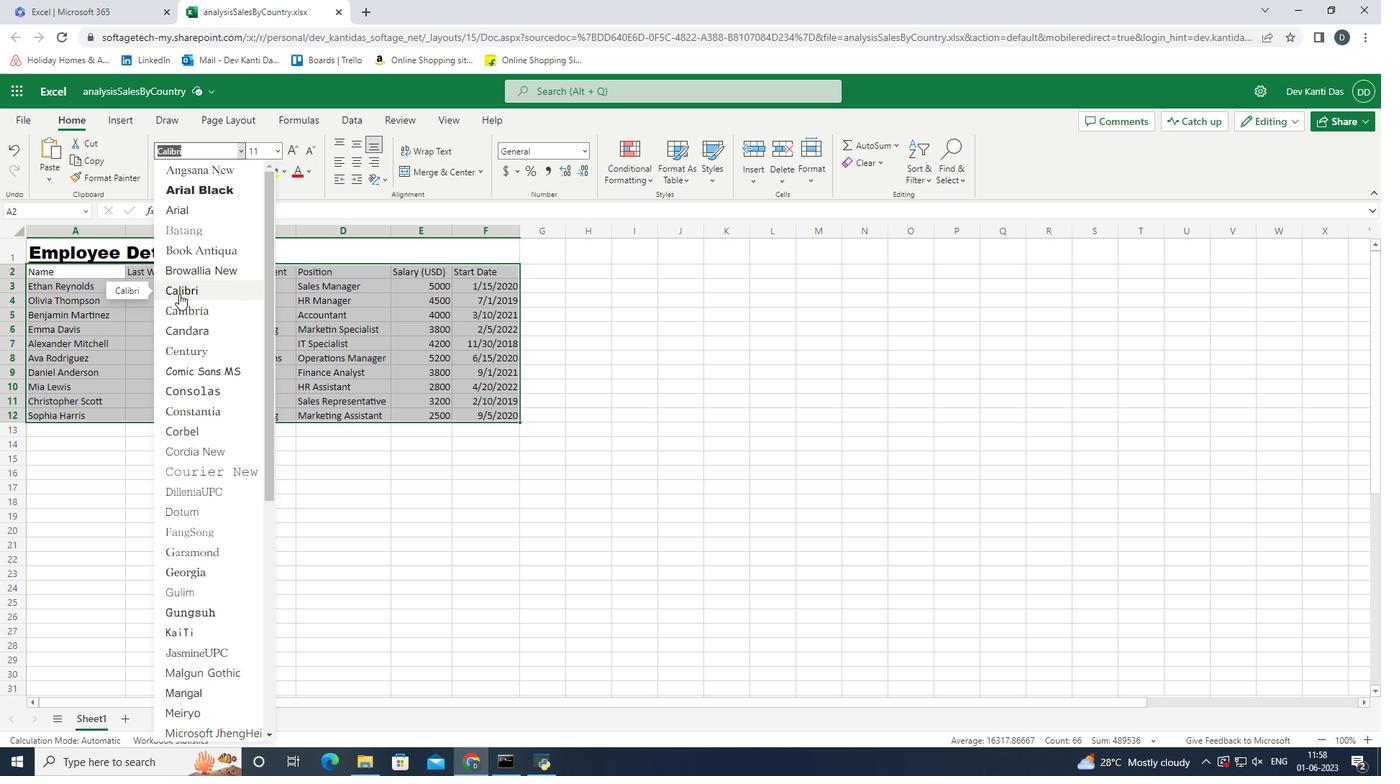 
Action: Mouse moved to (276, 150)
Screenshot: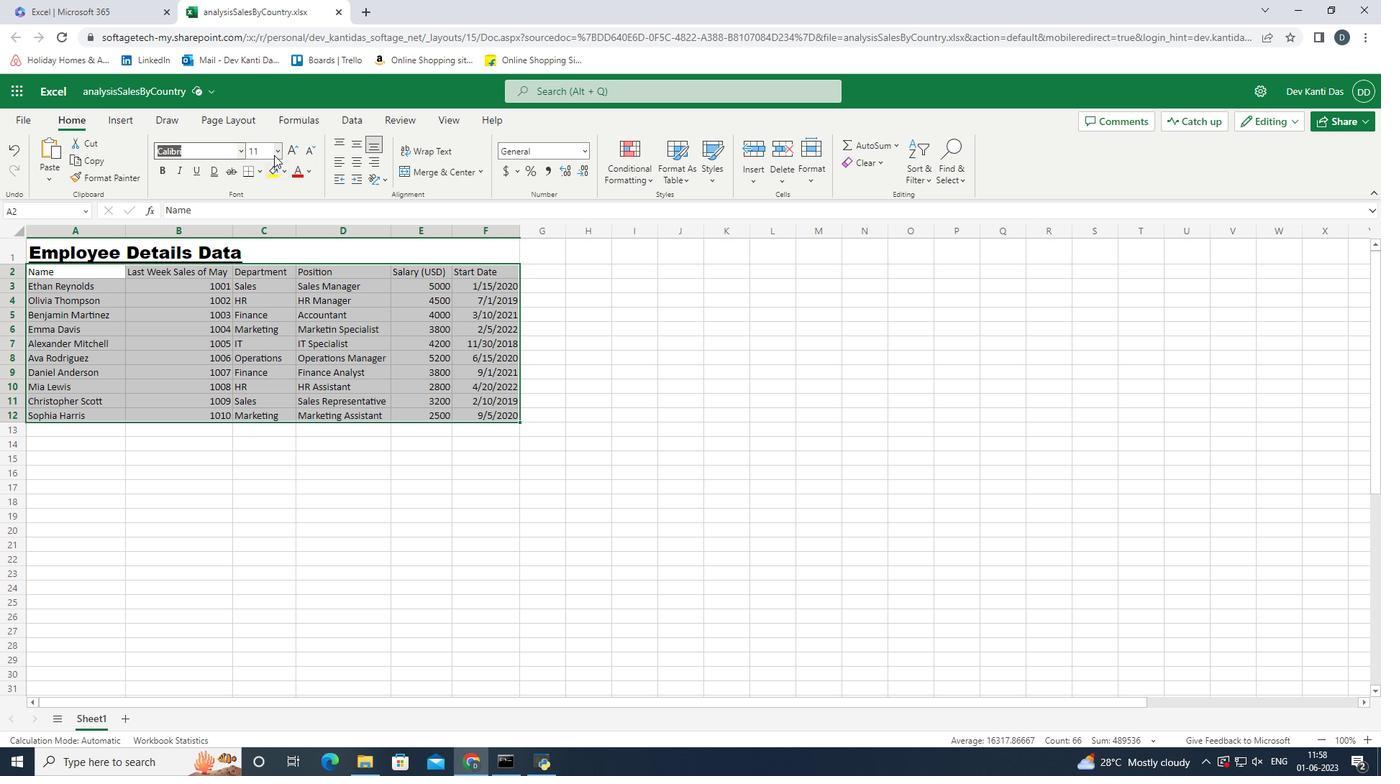 
Action: Mouse pressed left at (276, 150)
Screenshot: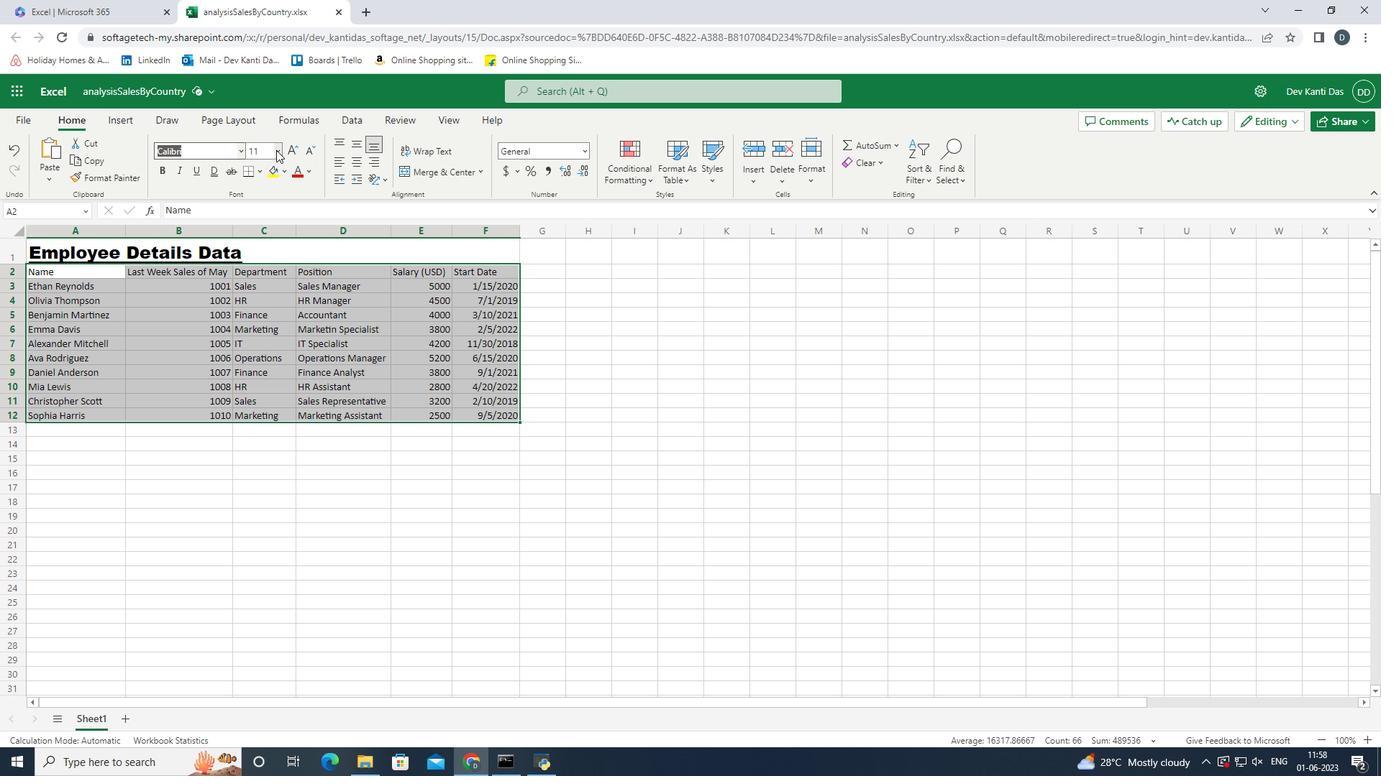 
Action: Mouse moved to (271, 191)
Screenshot: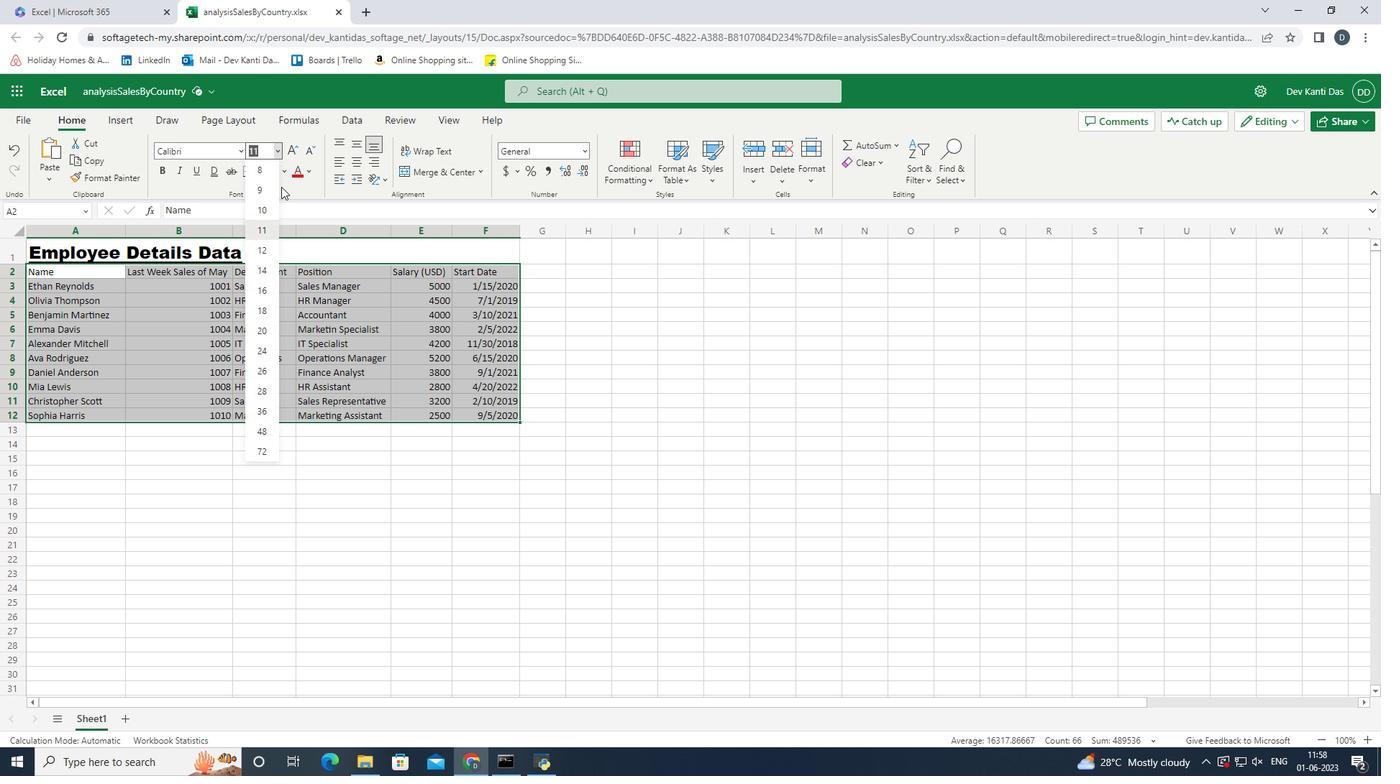 
Action: Mouse pressed left at (271, 191)
Screenshot: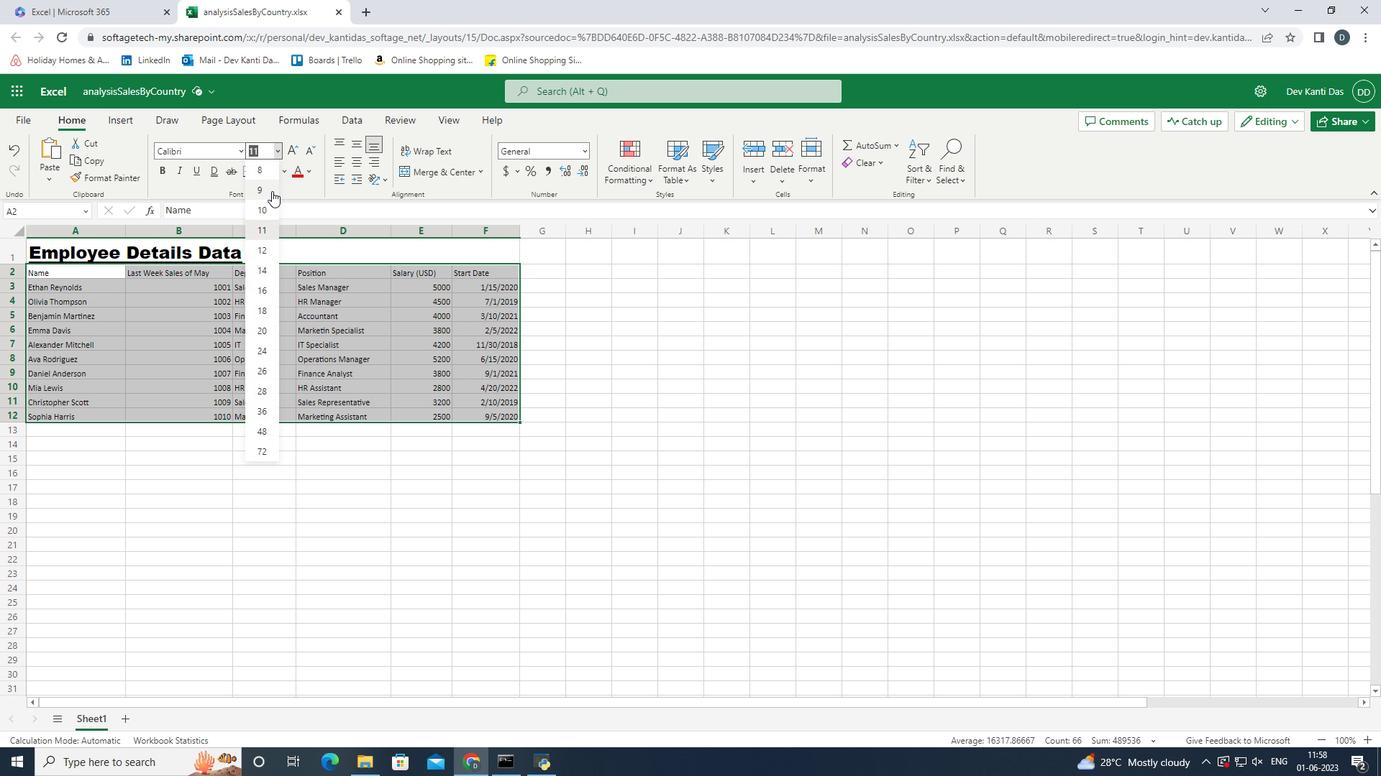 
Action: Mouse moved to (487, 413)
Screenshot: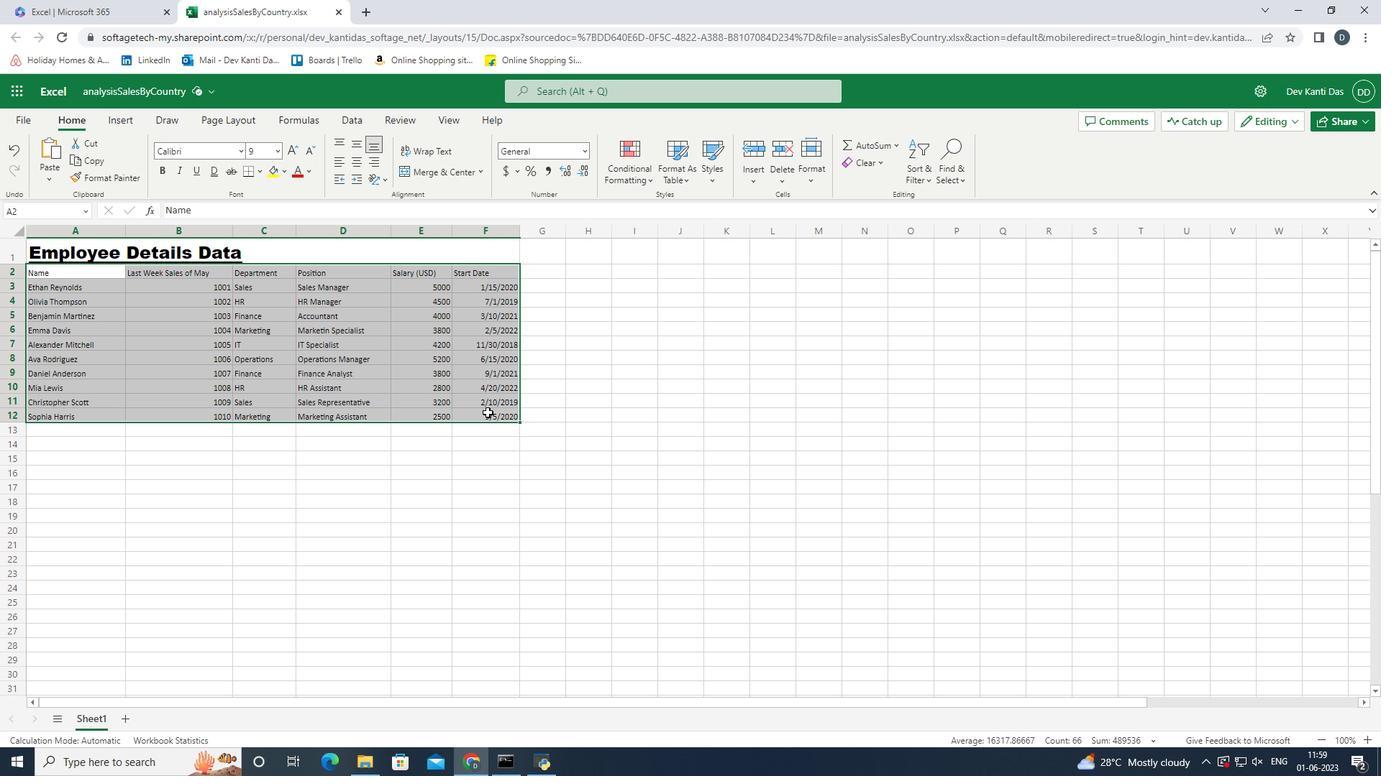 
Action: Mouse pressed left at (487, 413)
Screenshot: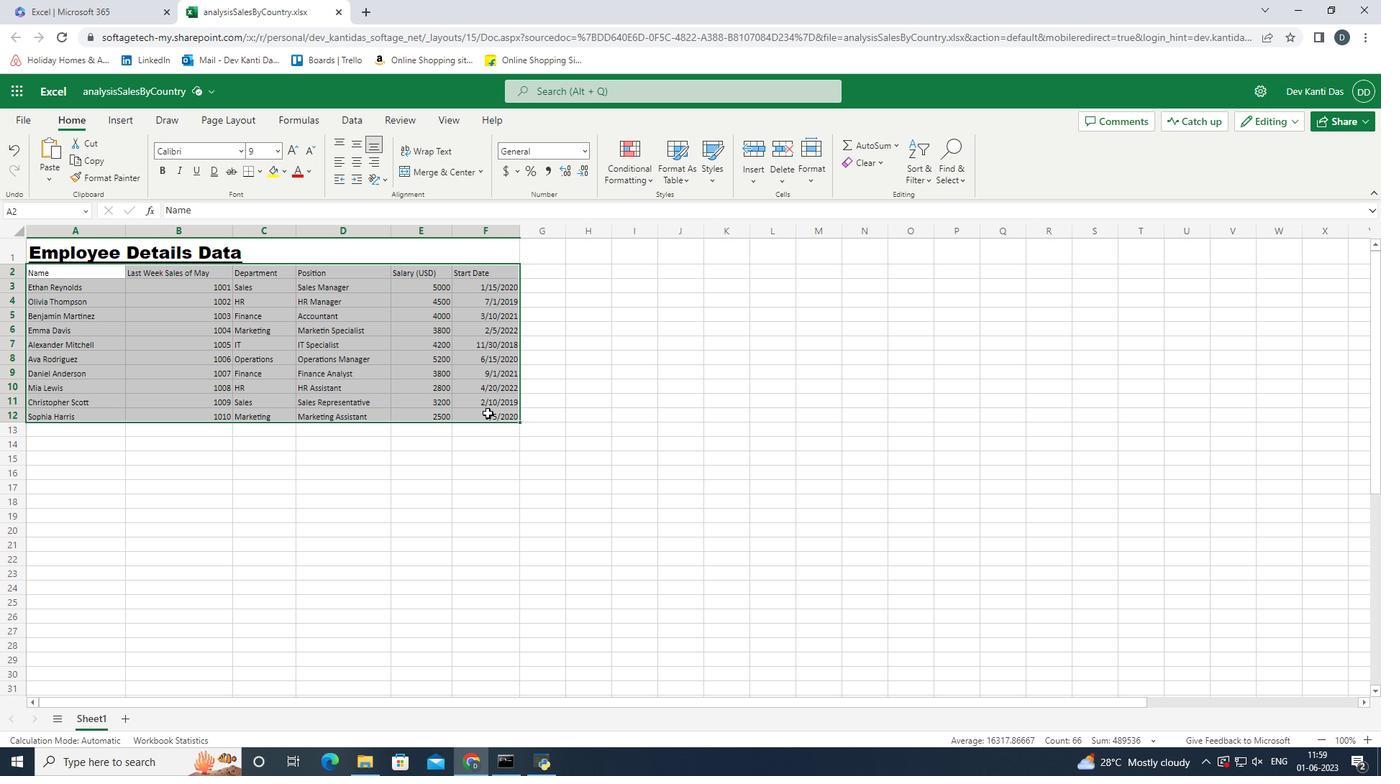 
Action: Mouse moved to (253, 244)
Screenshot: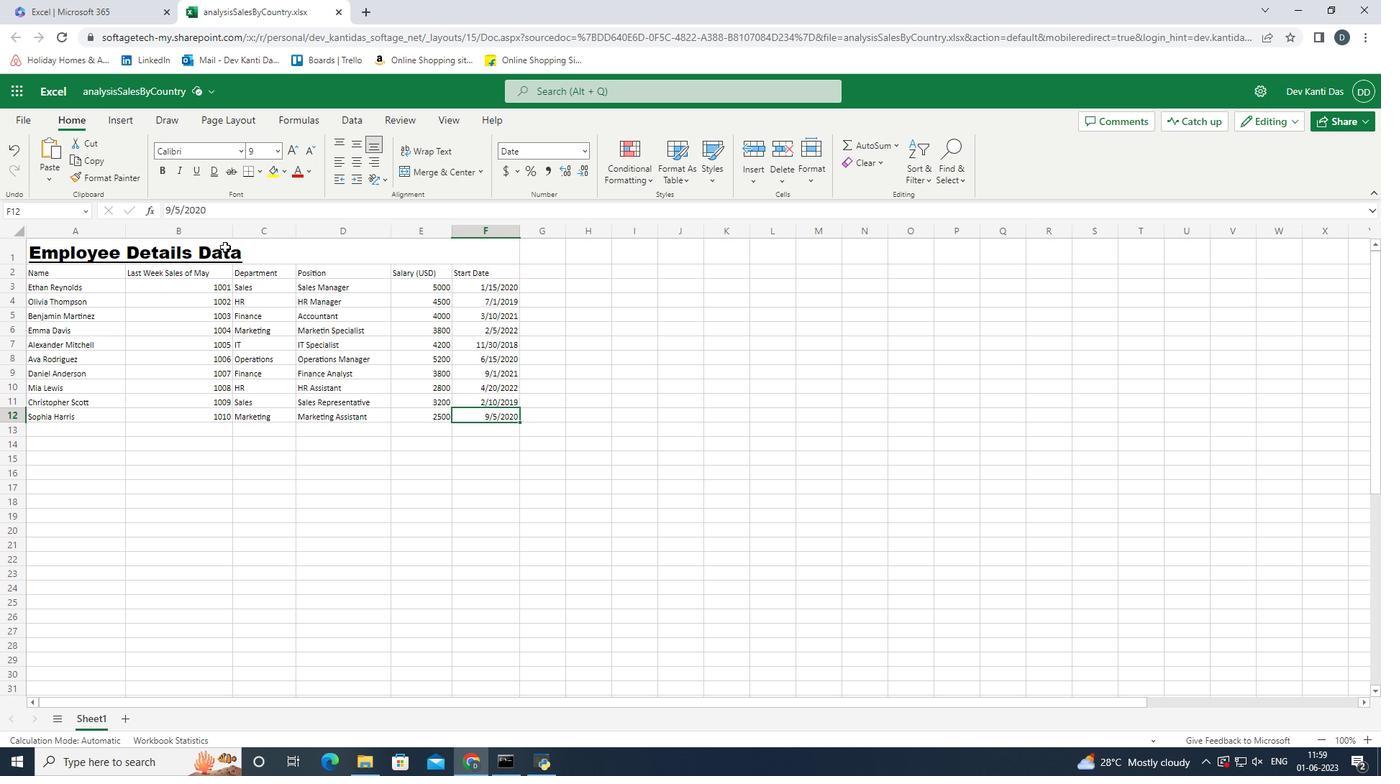 
Action: Mouse pressed left at (253, 244)
Screenshot: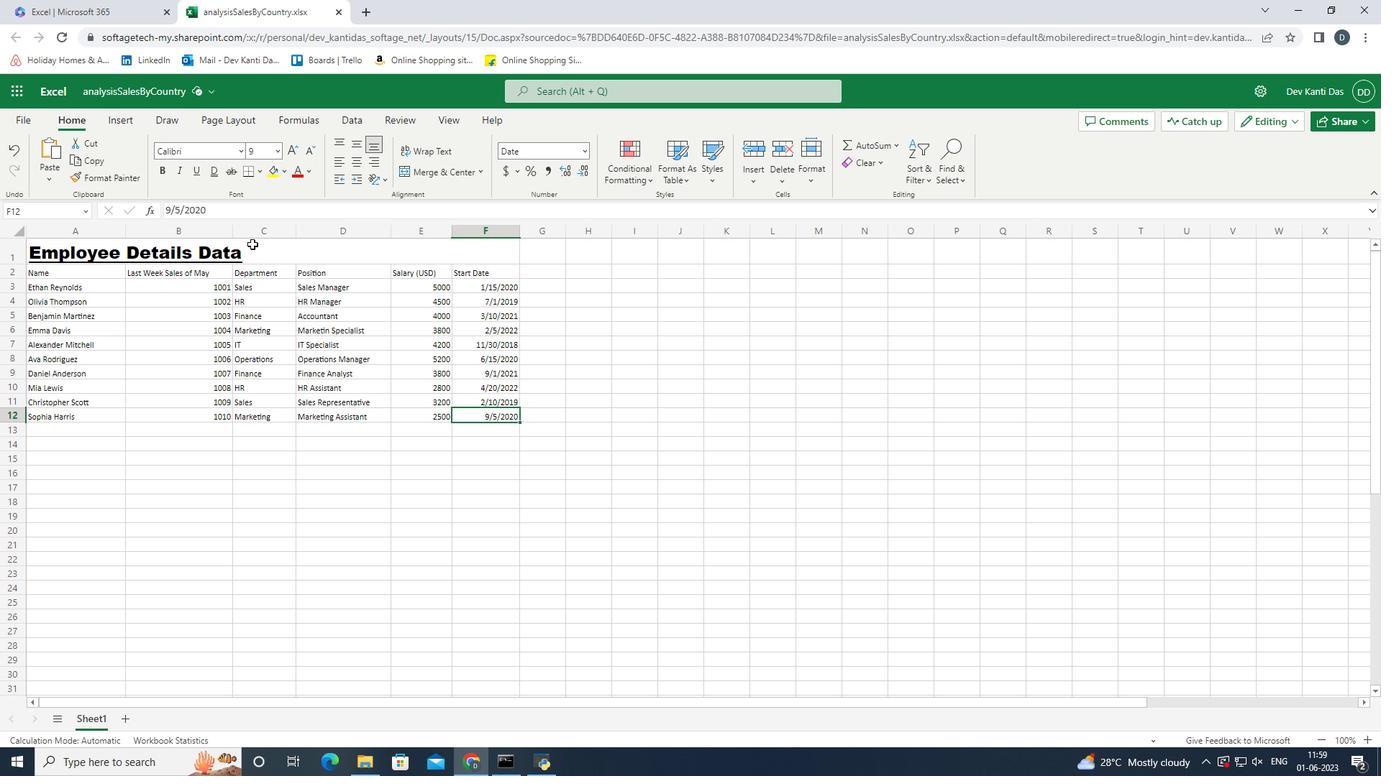 
Action: Mouse moved to (280, 253)
Screenshot: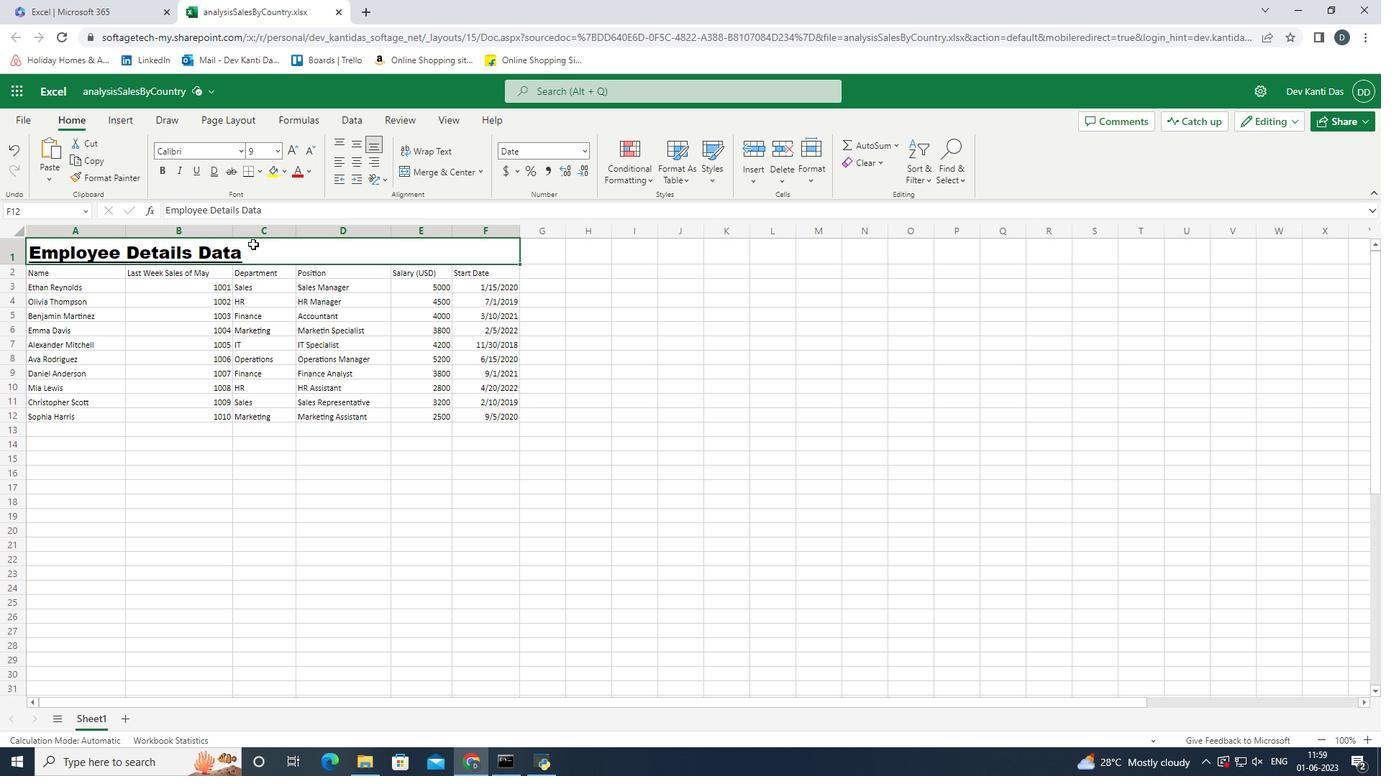 
Action: Mouse pressed left at (280, 253)
Screenshot: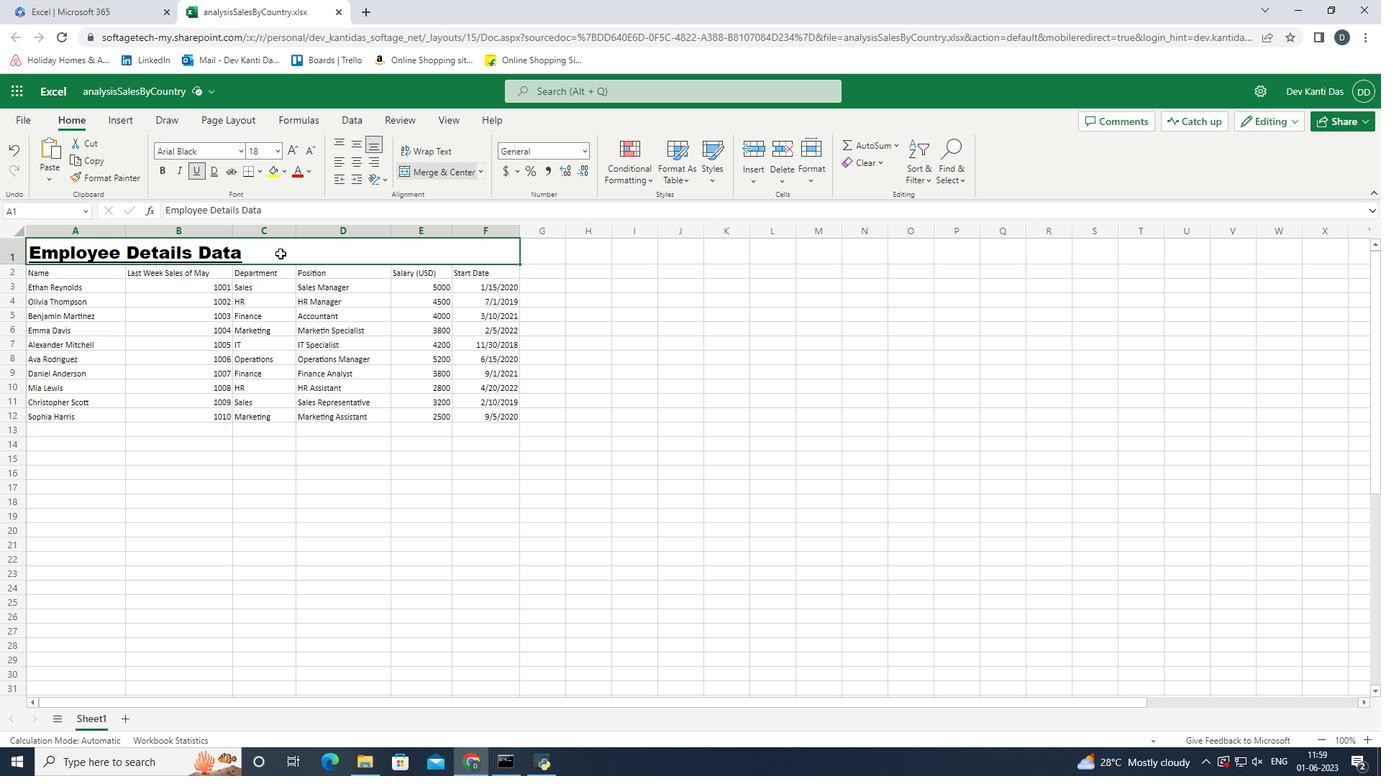 
Action: Mouse moved to (483, 165)
Screenshot: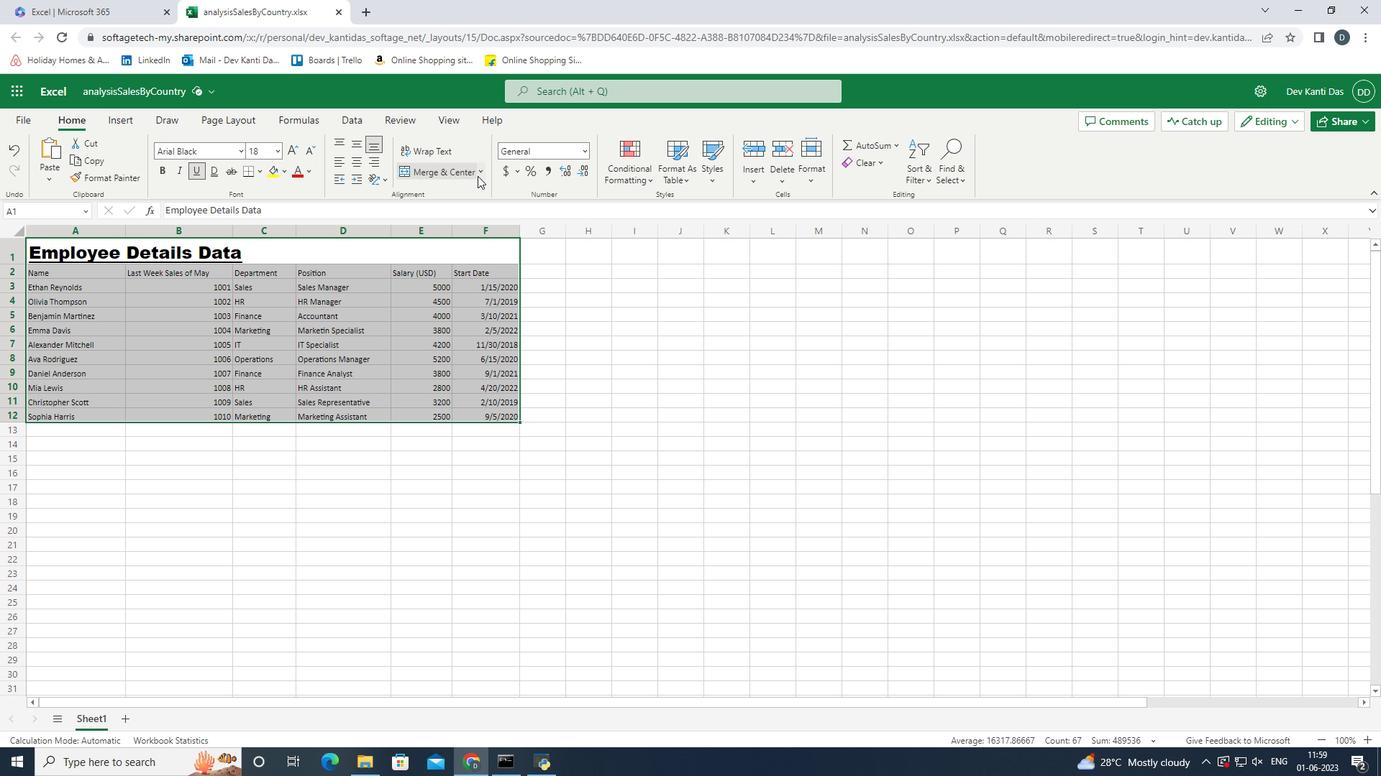 
Action: Mouse pressed left at (483, 165)
Screenshot: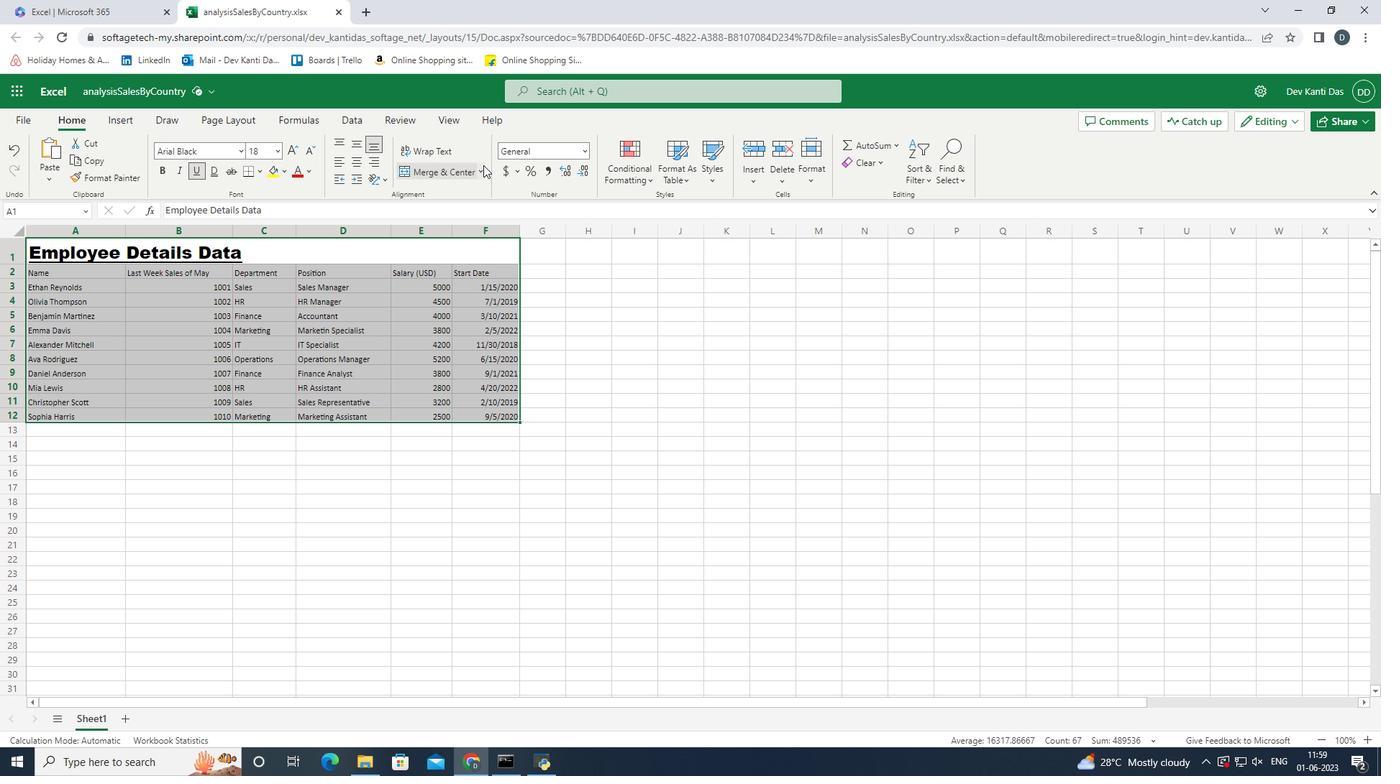 
Action: Mouse pressed left at (483, 165)
Screenshot: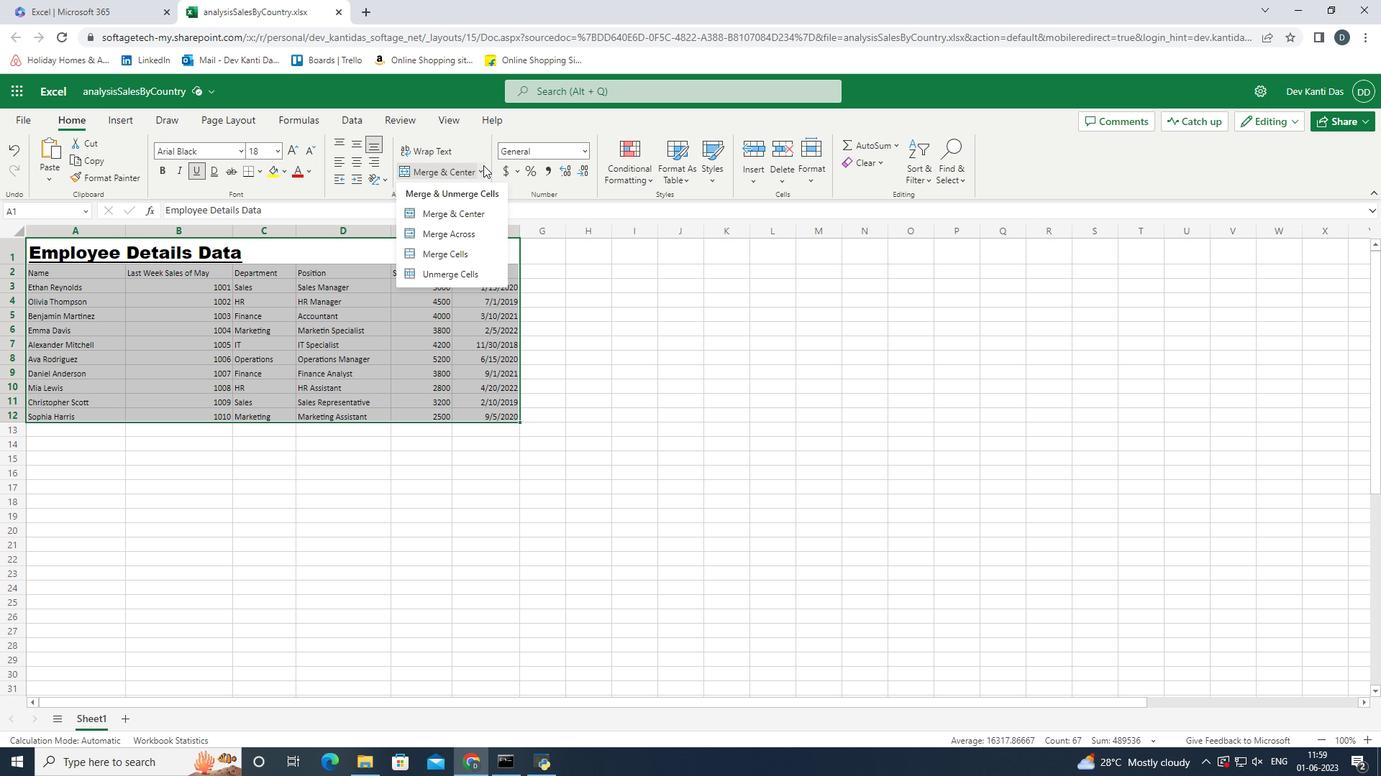 
Action: Mouse moved to (353, 151)
Screenshot: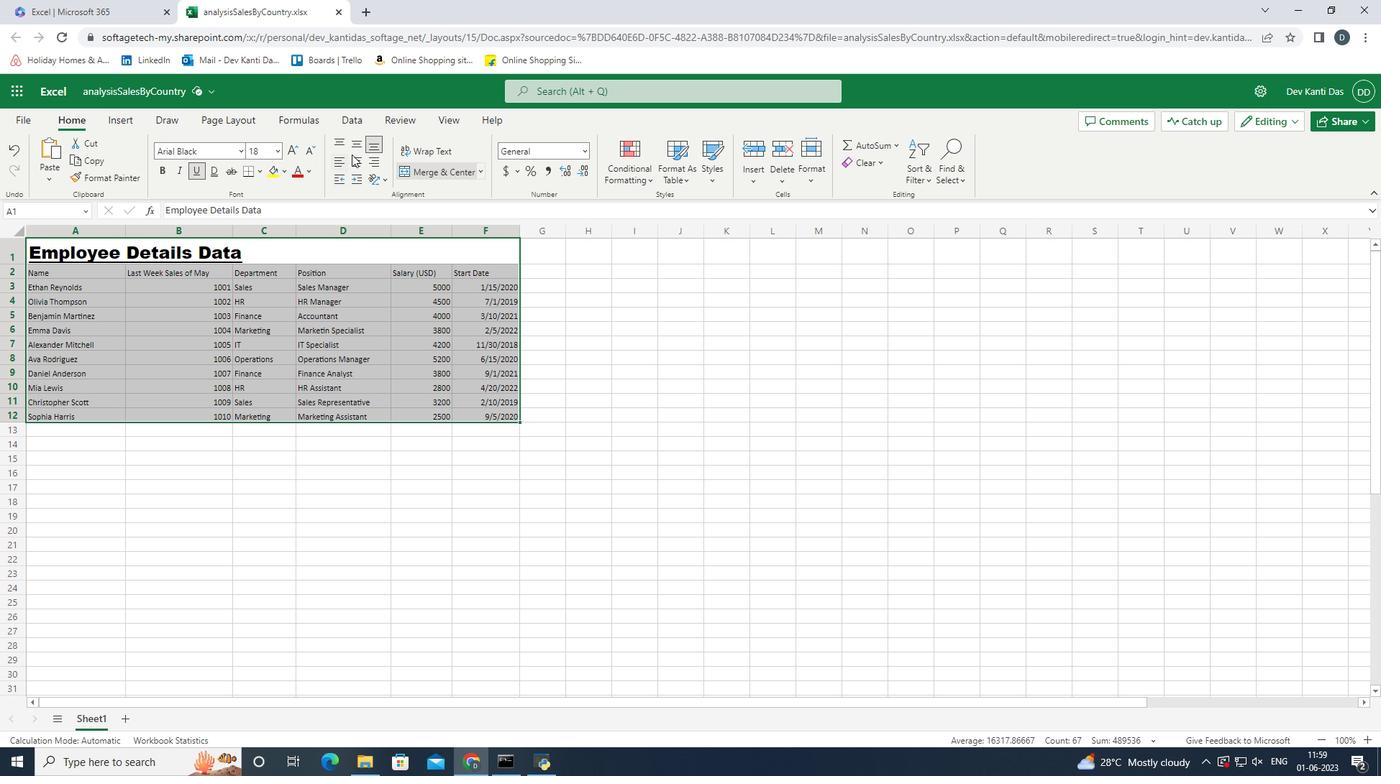 
Action: Mouse pressed left at (353, 151)
Screenshot: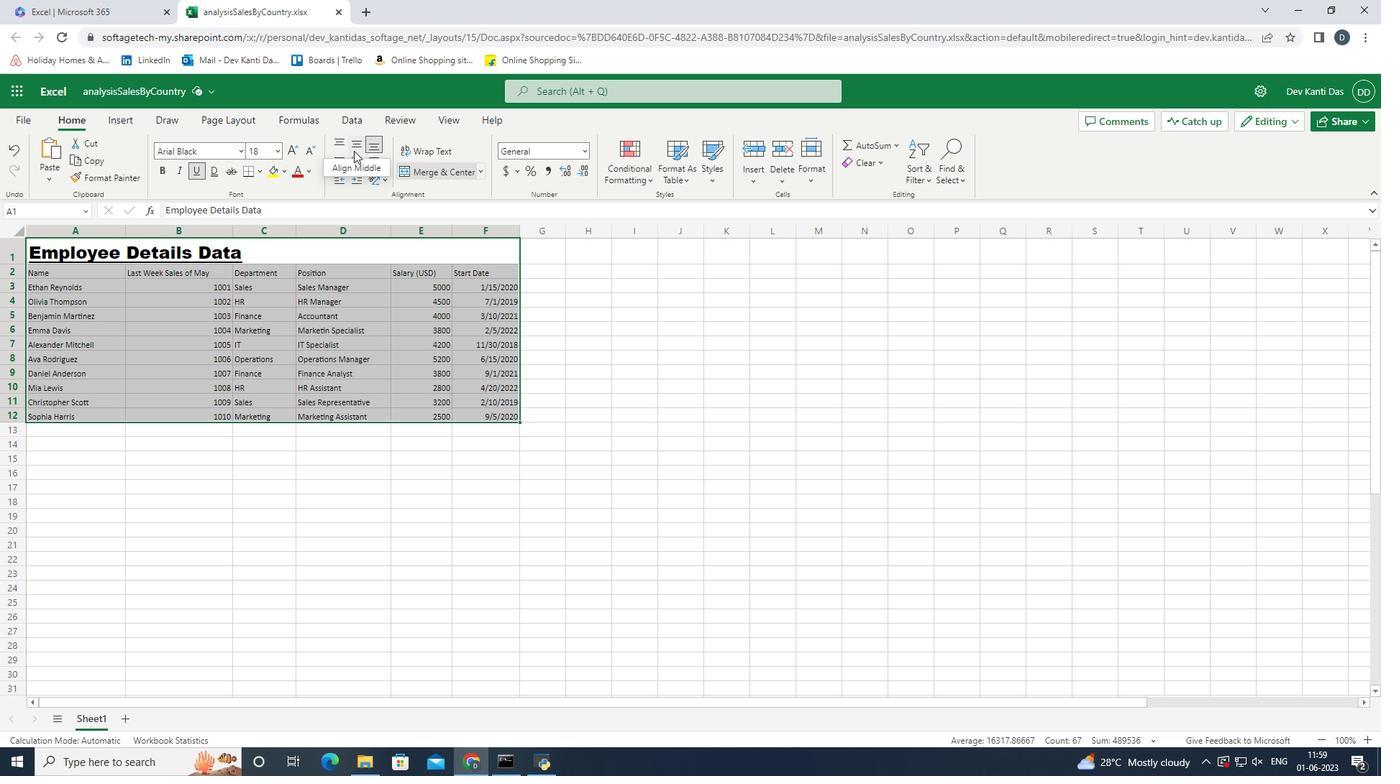 
Action: Mouse moved to (355, 166)
Screenshot: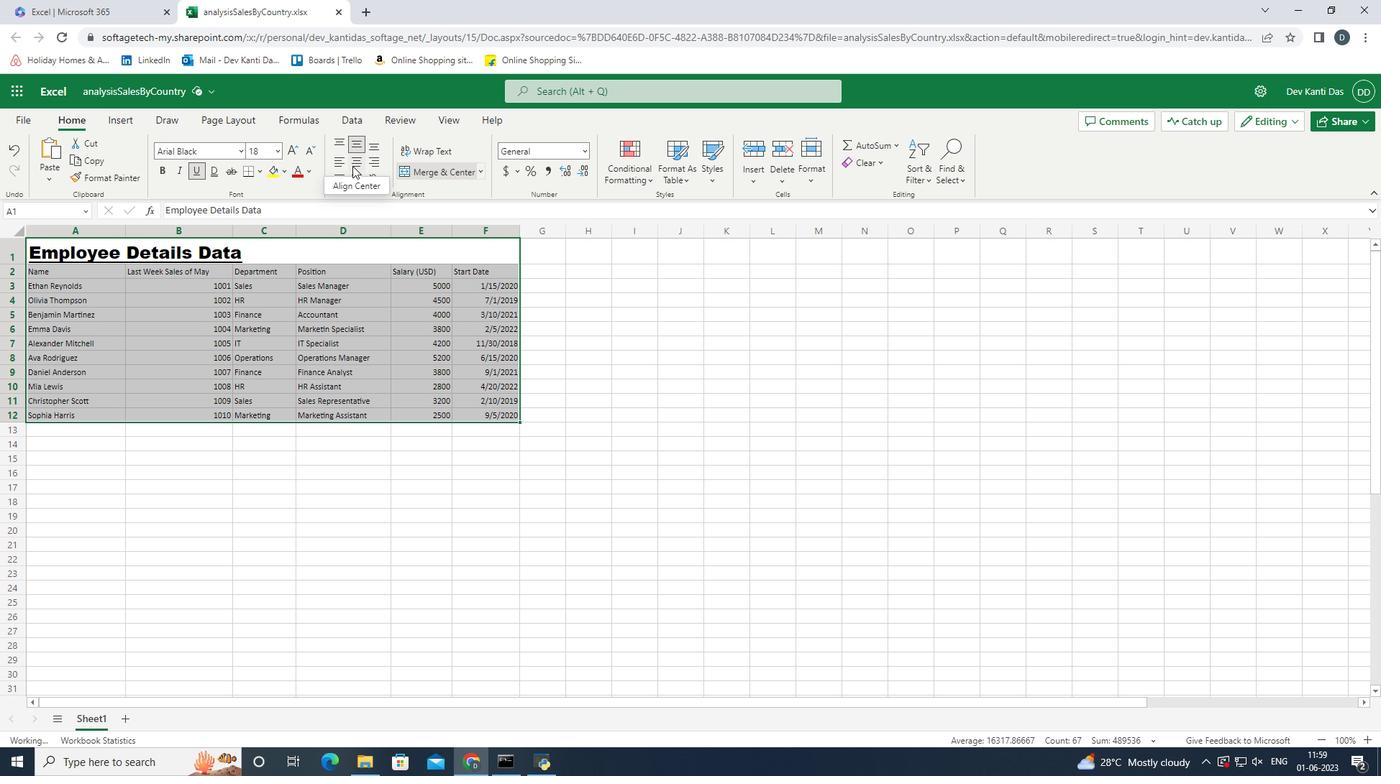 
Action: Mouse pressed left at (355, 166)
Screenshot: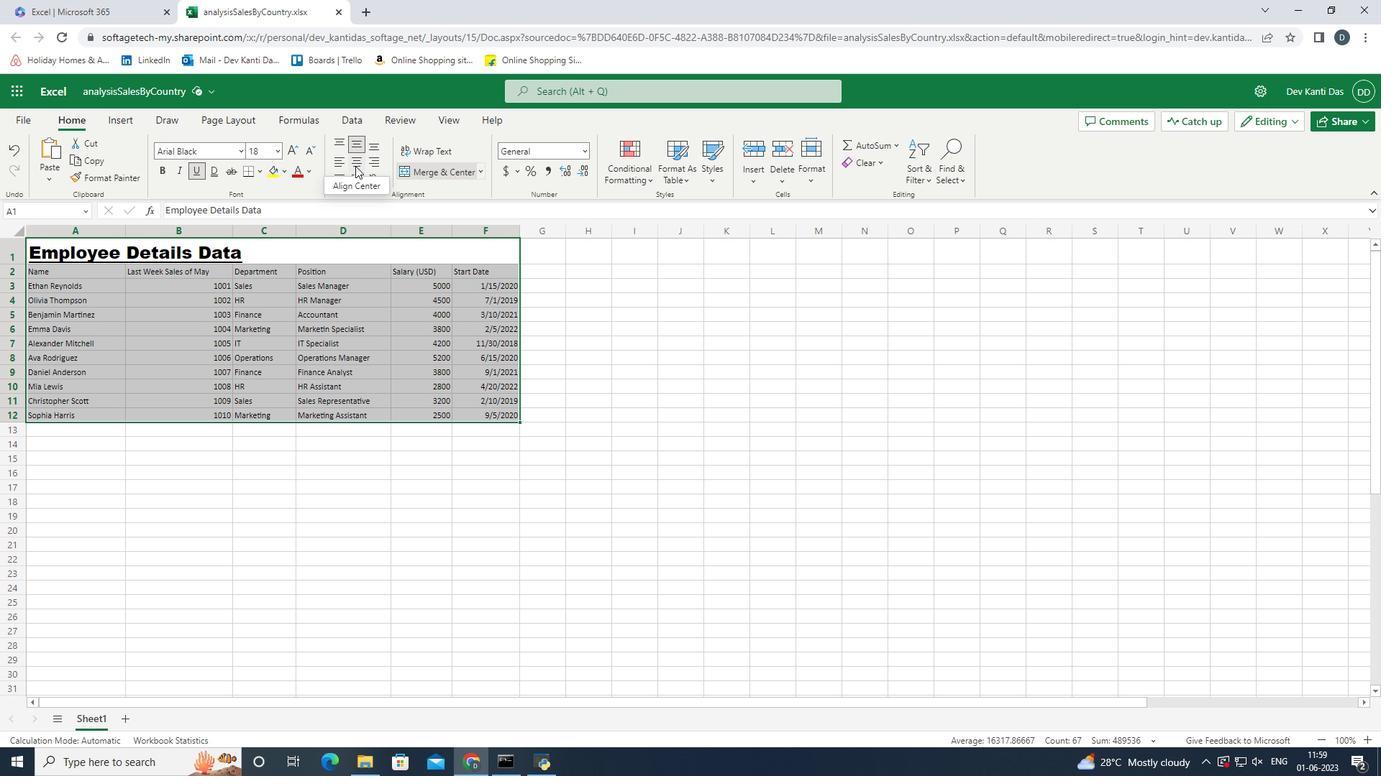 
Action: Mouse moved to (494, 414)
Screenshot: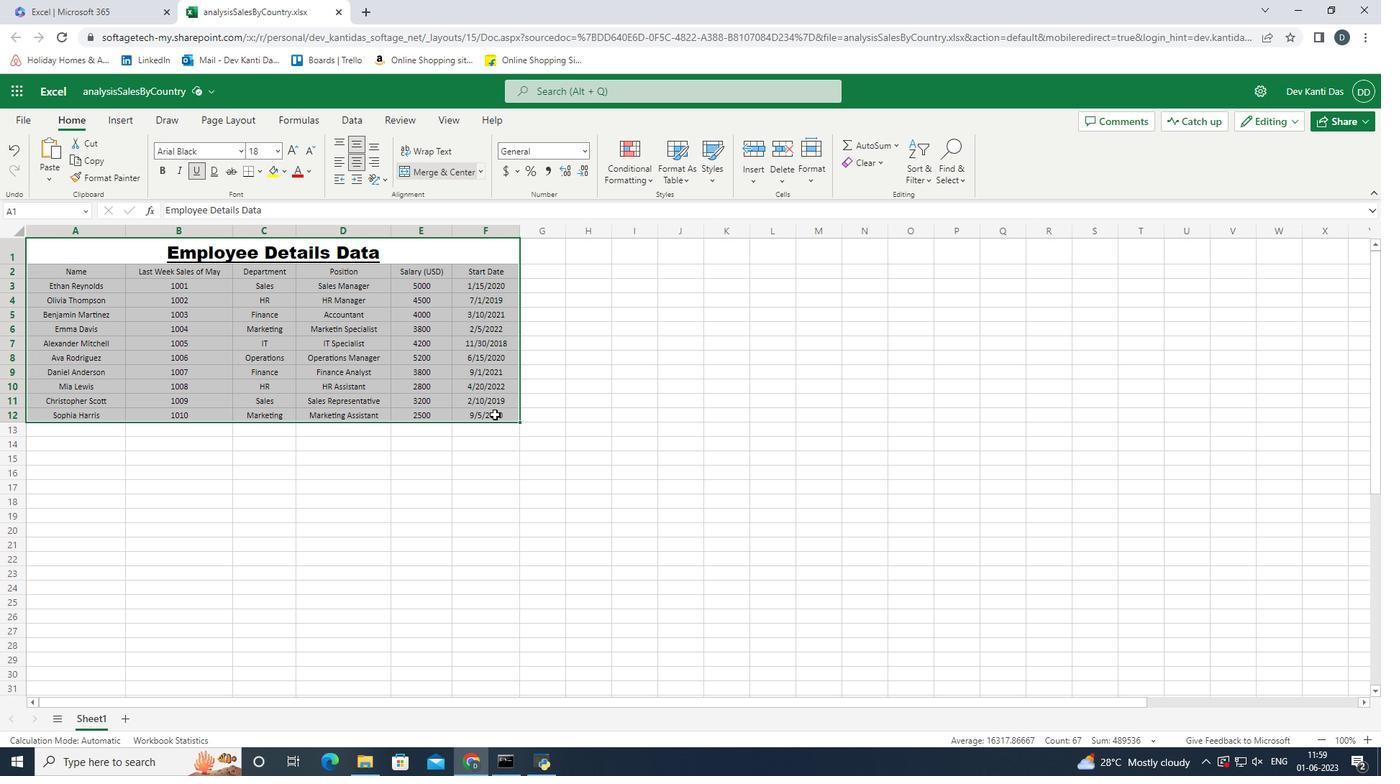 
Action: Mouse pressed left at (494, 414)
Screenshot: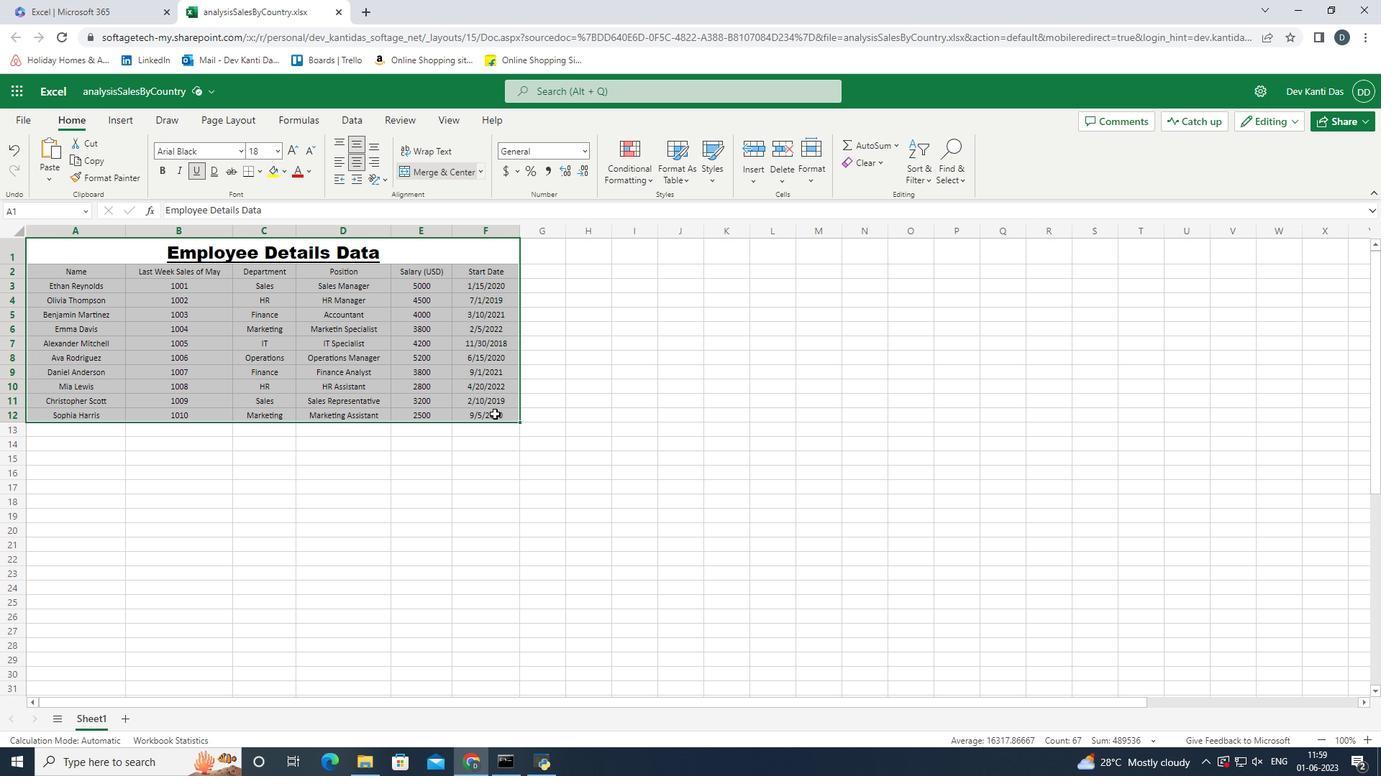 
Action: Mouse moved to (553, 376)
Screenshot: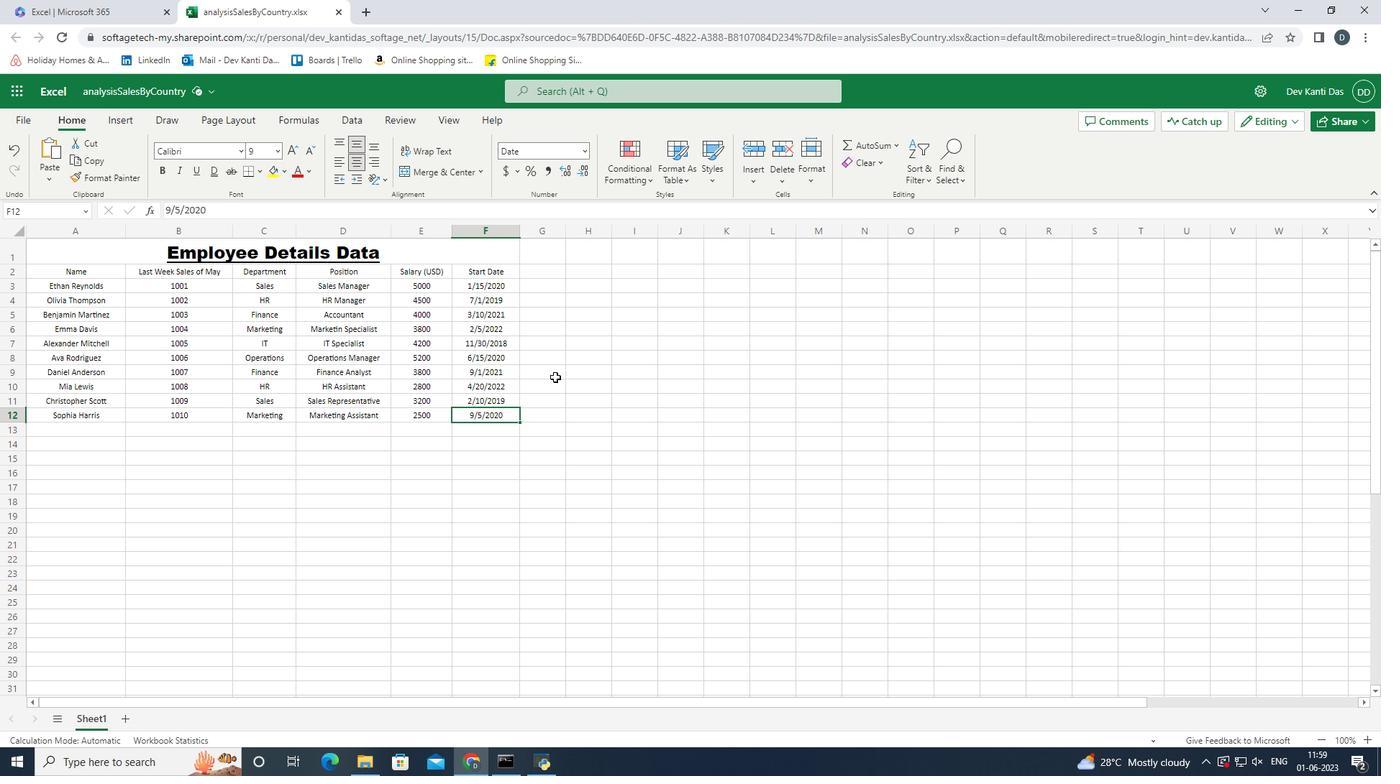 
